 Task: Create a sub task Gather and Analyse Requirements for the task  Add support for in-app purchases to the mobile app in the project Touchstone , assign it to team member softage.6@softage.net and update the status of the sub task to  On Track  , set the priority of the sub task to Low.
Action: Mouse moved to (96, 403)
Screenshot: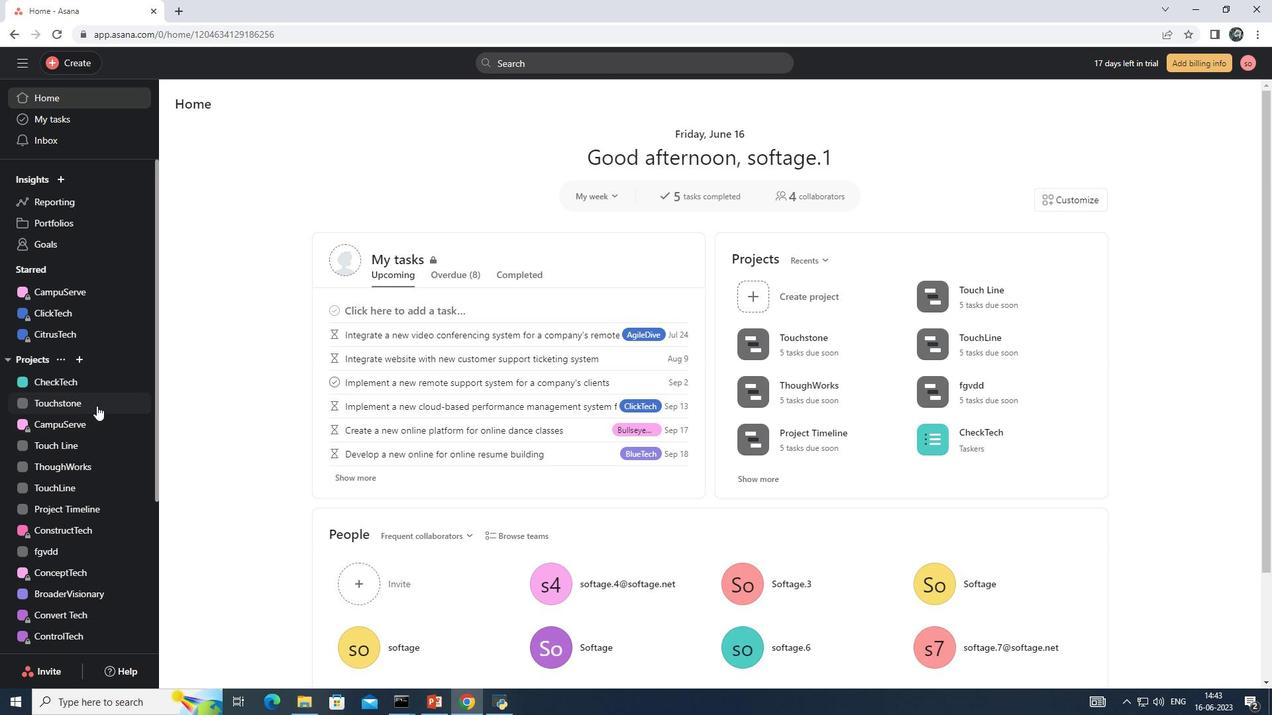 
Action: Mouse pressed left at (96, 403)
Screenshot: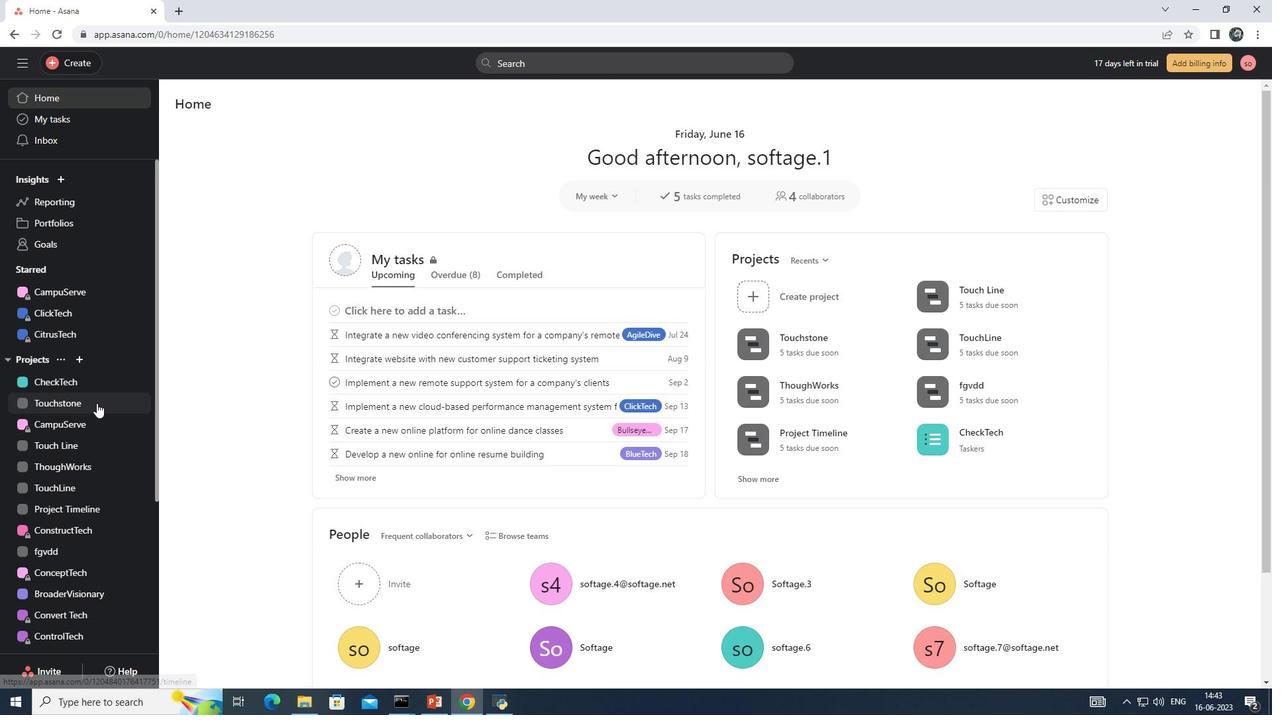 
Action: Mouse moved to (241, 133)
Screenshot: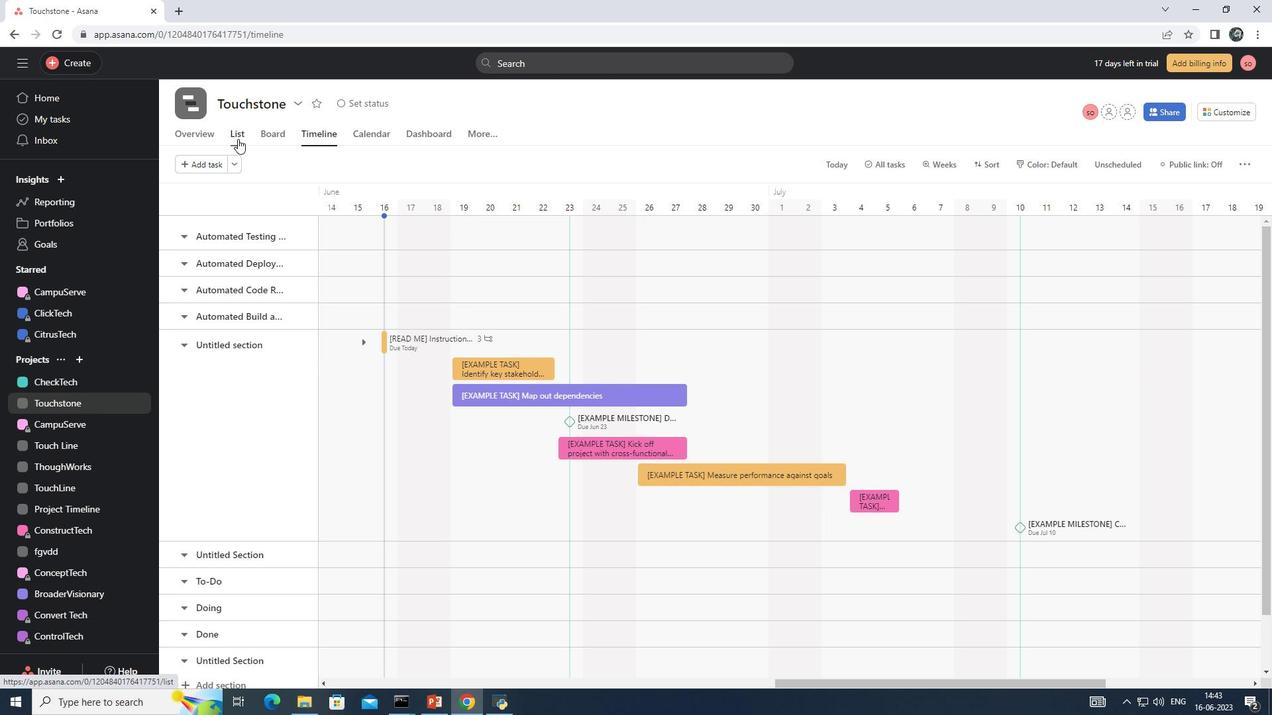 
Action: Mouse pressed left at (241, 133)
Screenshot: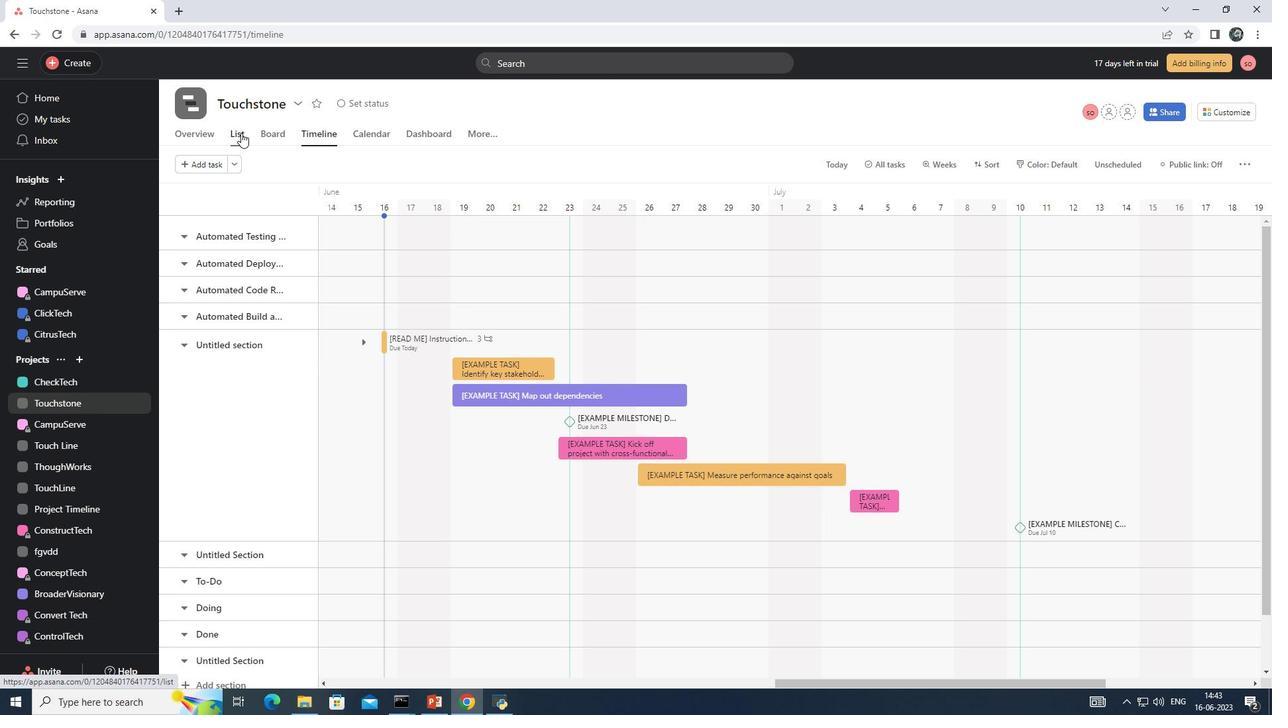 
Action: Mouse moved to (333, 460)
Screenshot: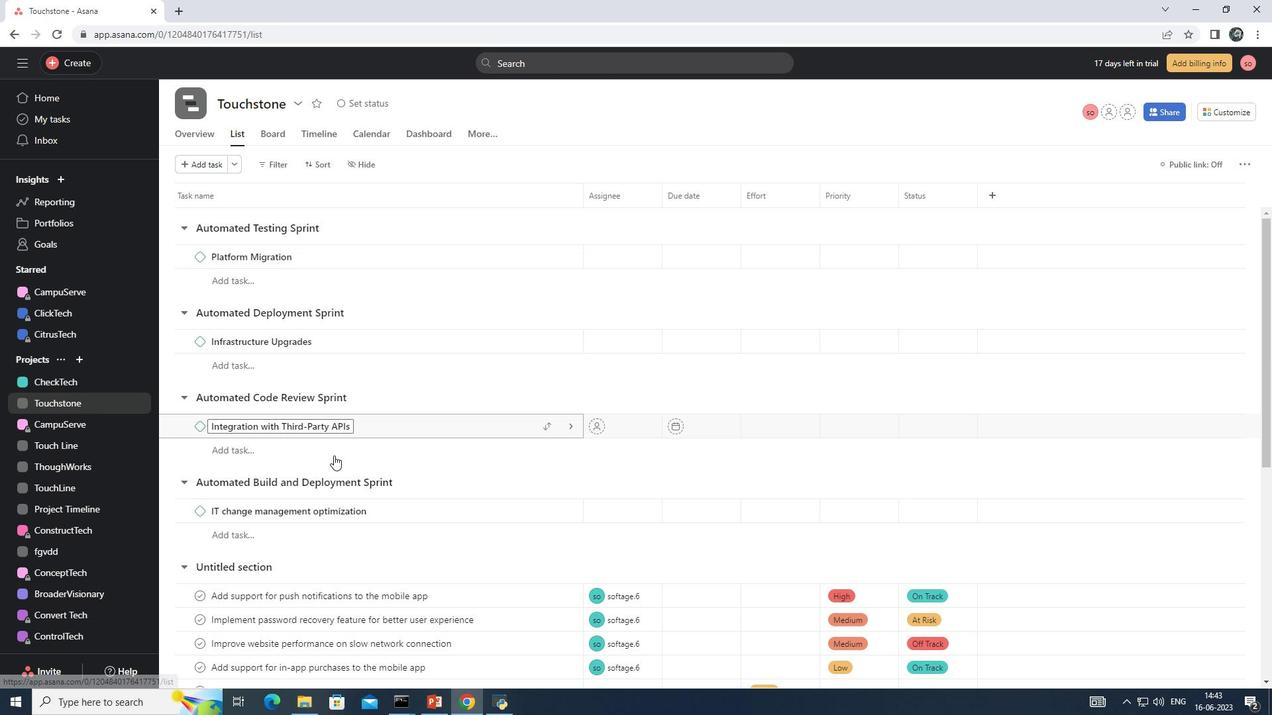
Action: Mouse scrolled (333, 459) with delta (0, 0)
Screenshot: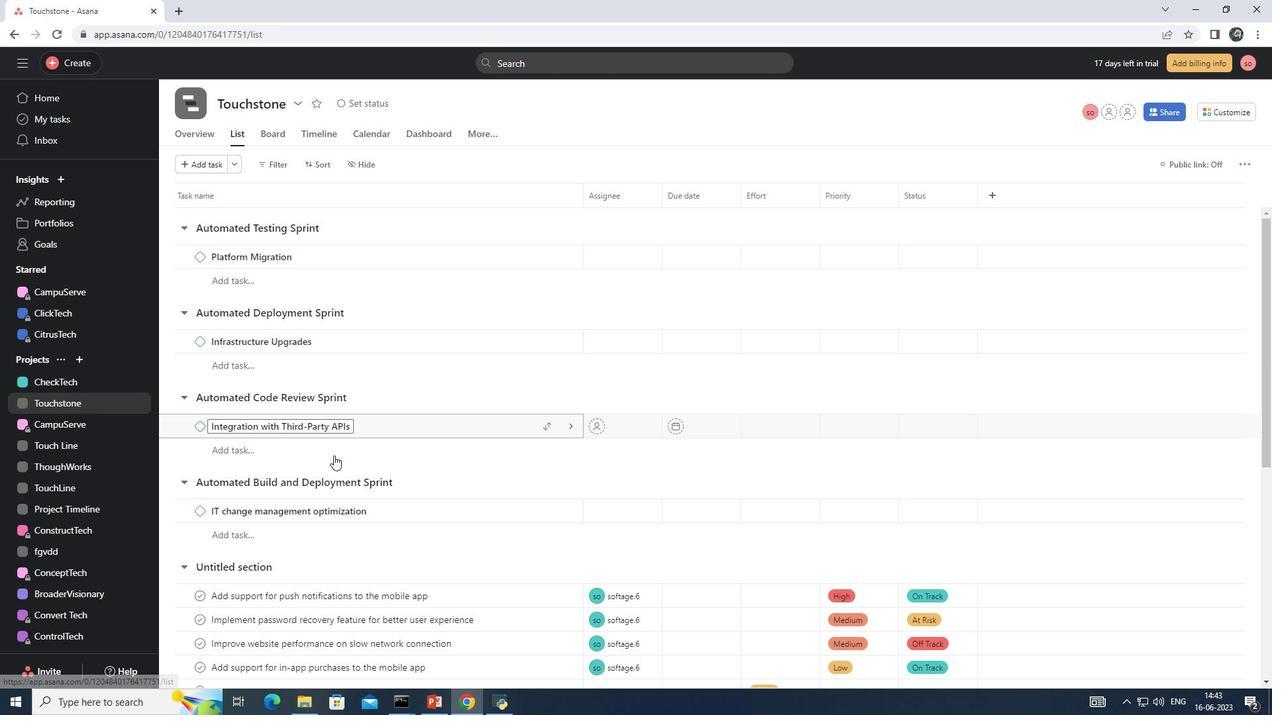 
Action: Mouse scrolled (333, 459) with delta (0, 0)
Screenshot: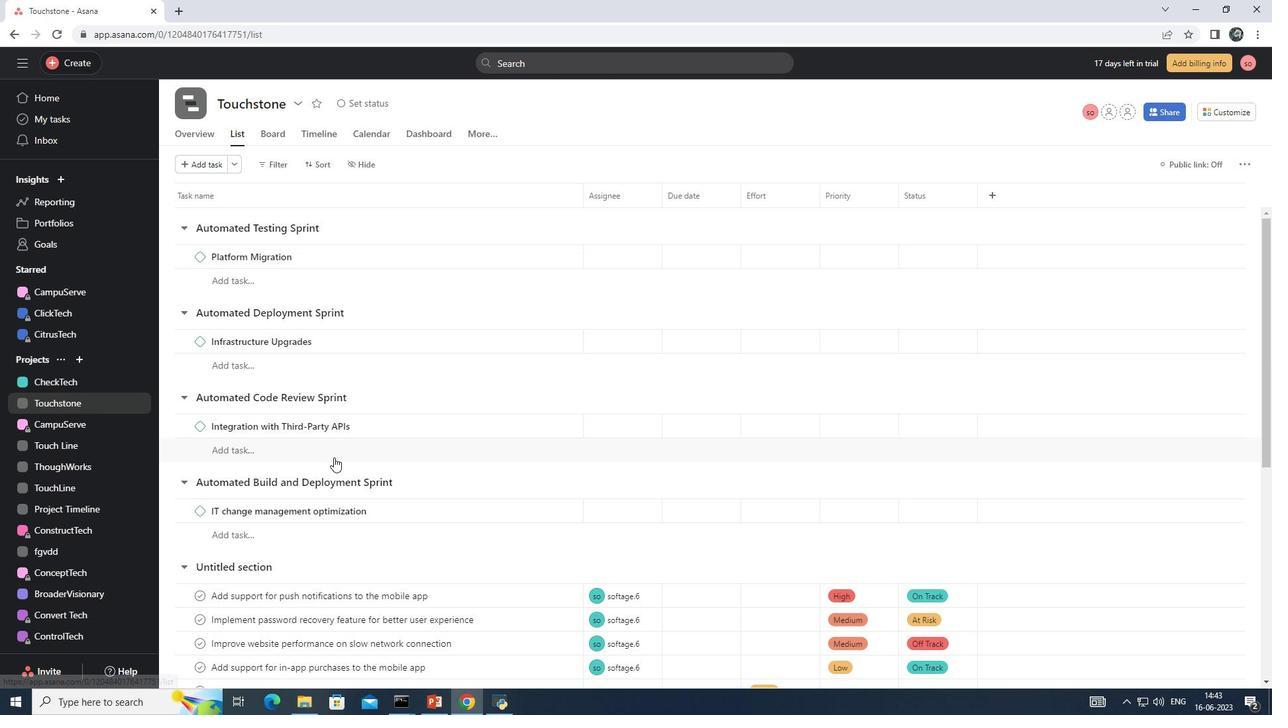 
Action: Mouse moved to (337, 458)
Screenshot: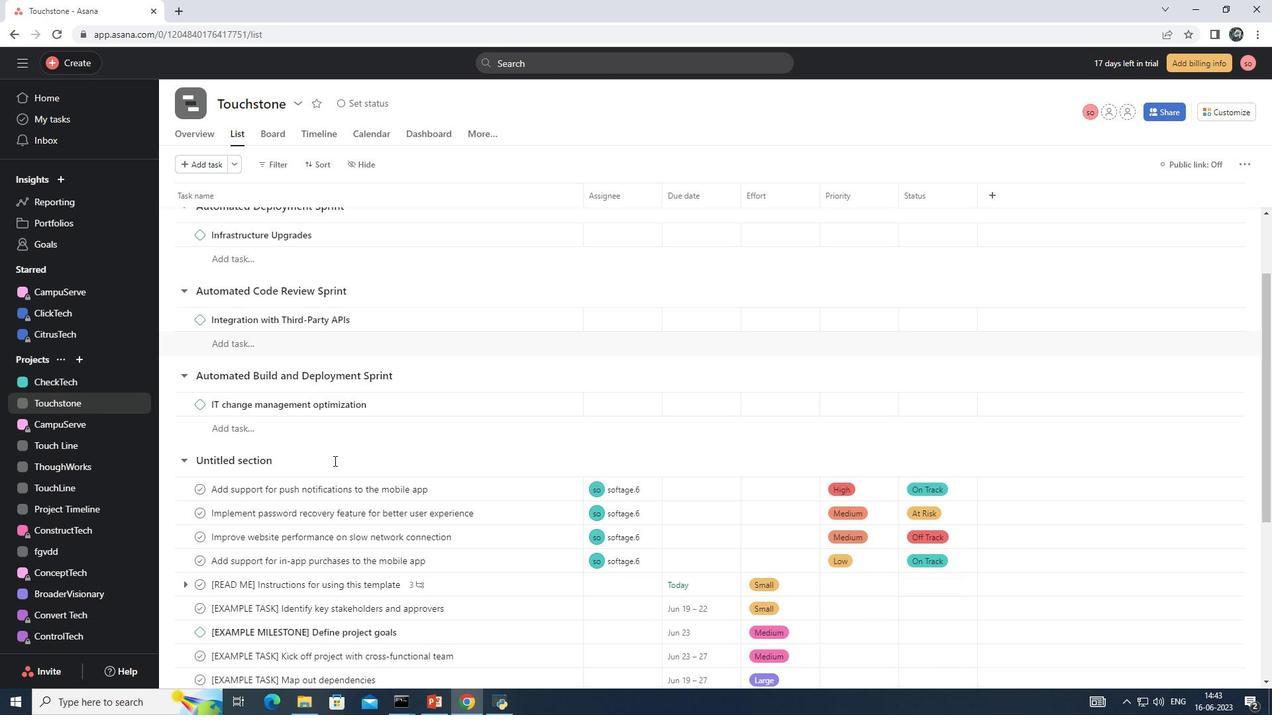 
Action: Mouse scrolled (337, 457) with delta (0, 0)
Screenshot: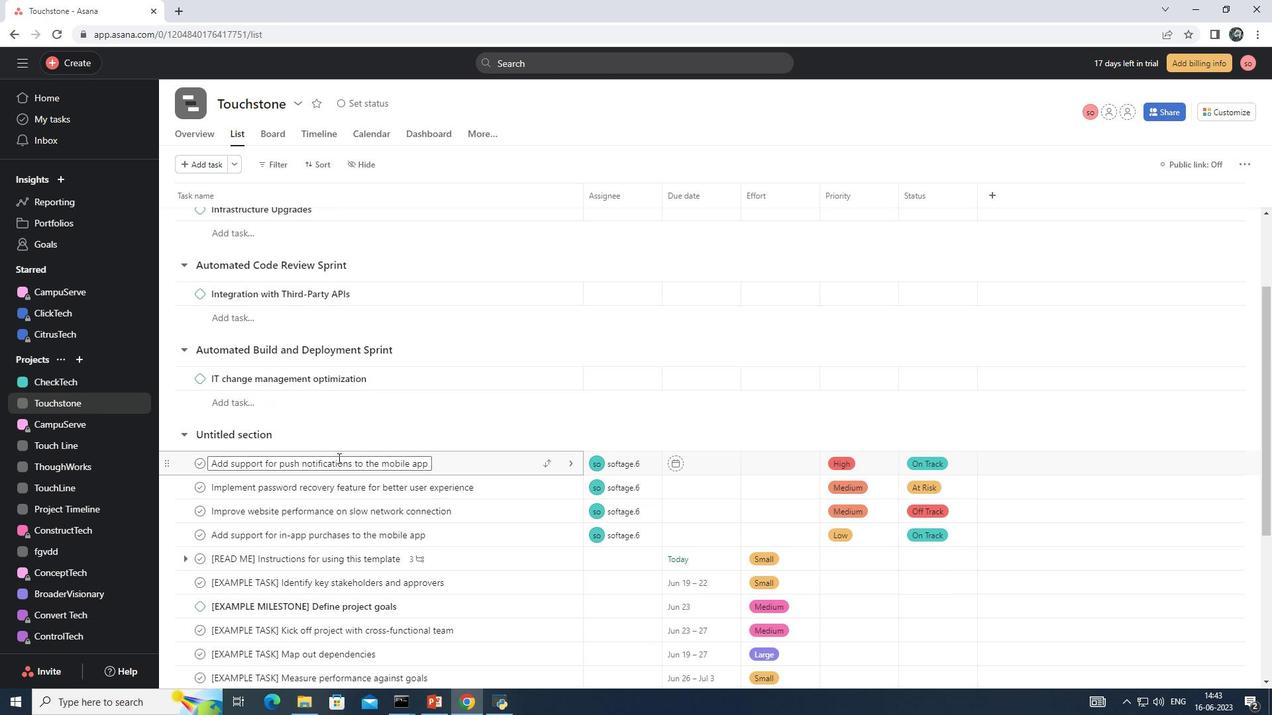 
Action: Mouse moved to (469, 470)
Screenshot: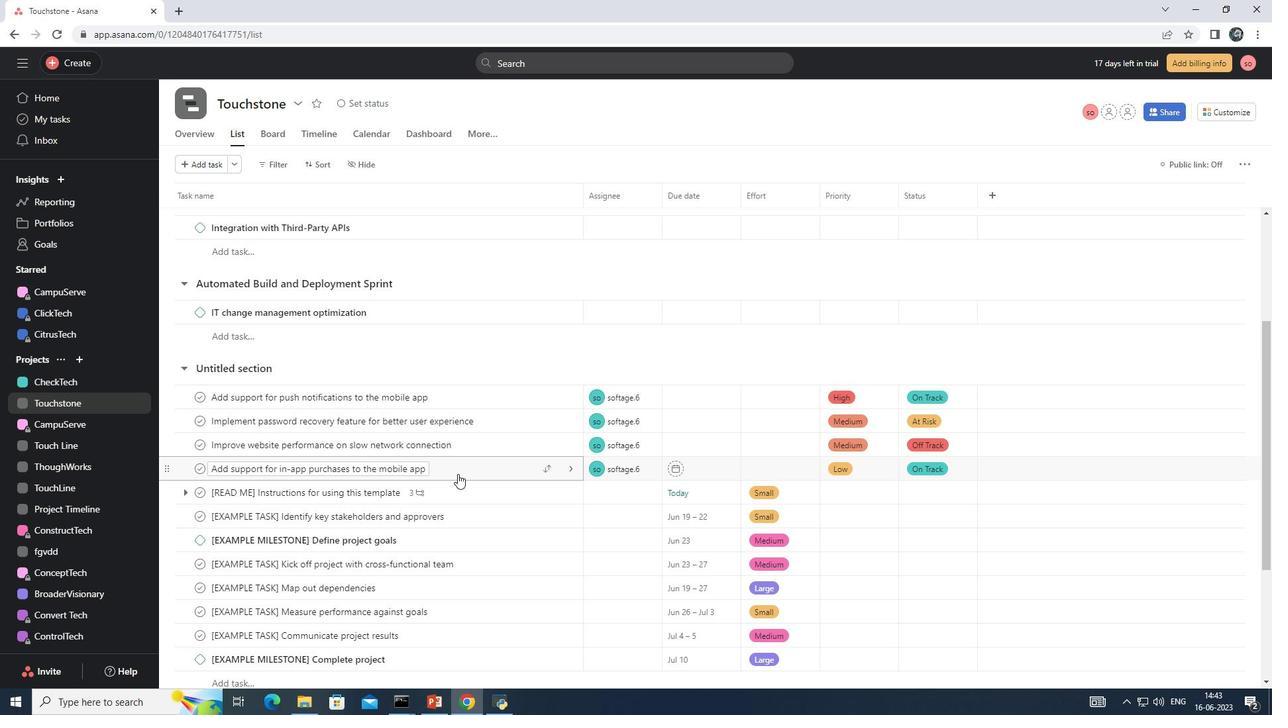 
Action: Mouse pressed left at (469, 470)
Screenshot: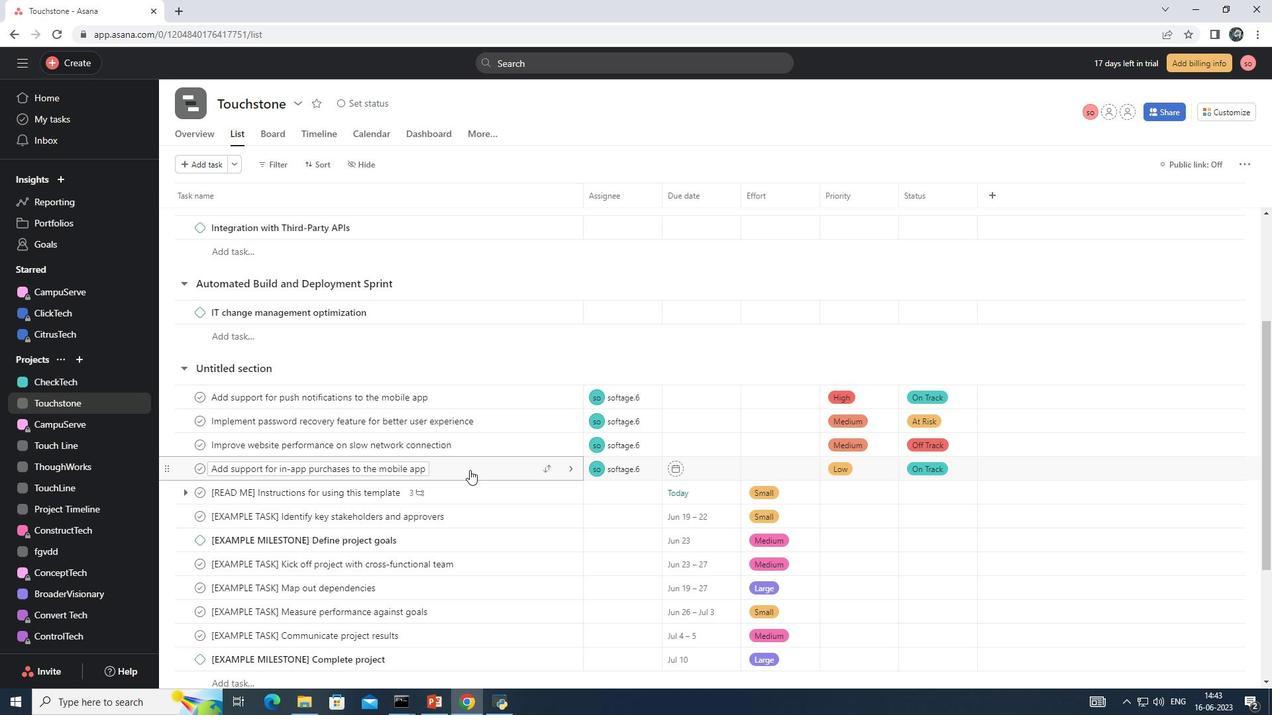 
Action: Mouse moved to (904, 485)
Screenshot: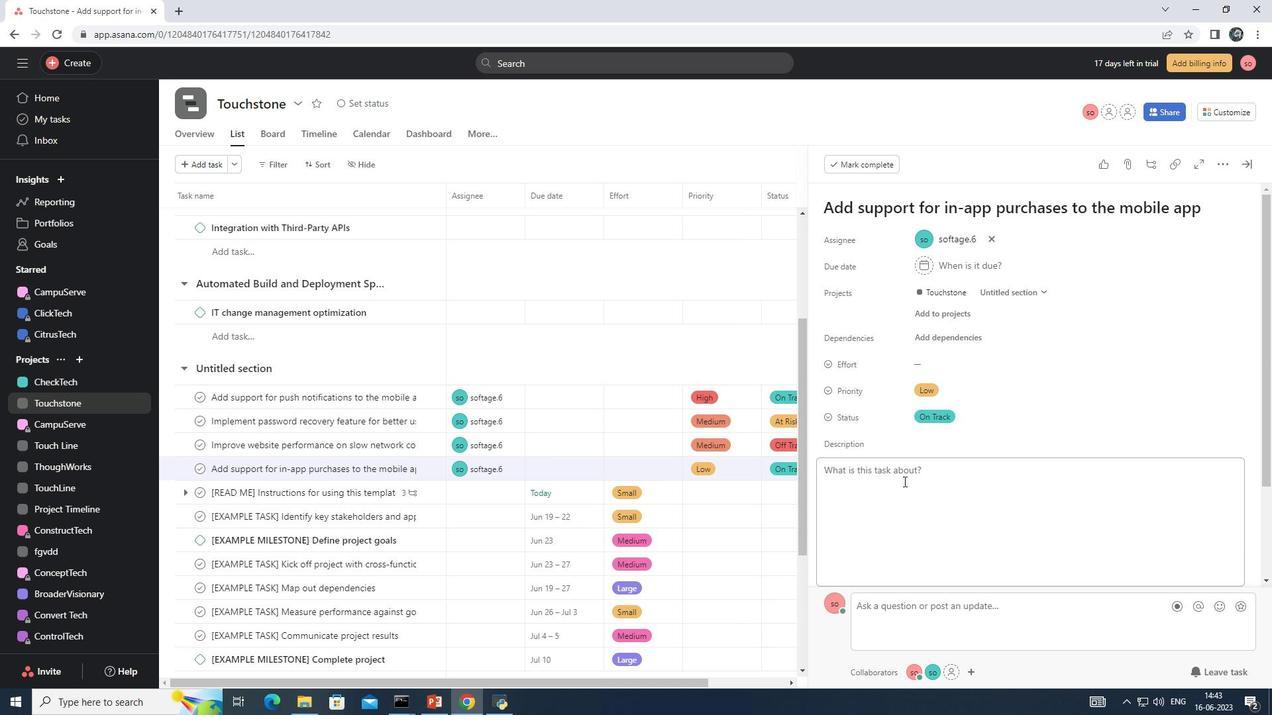 
Action: Mouse scrolled (904, 484) with delta (0, 0)
Screenshot: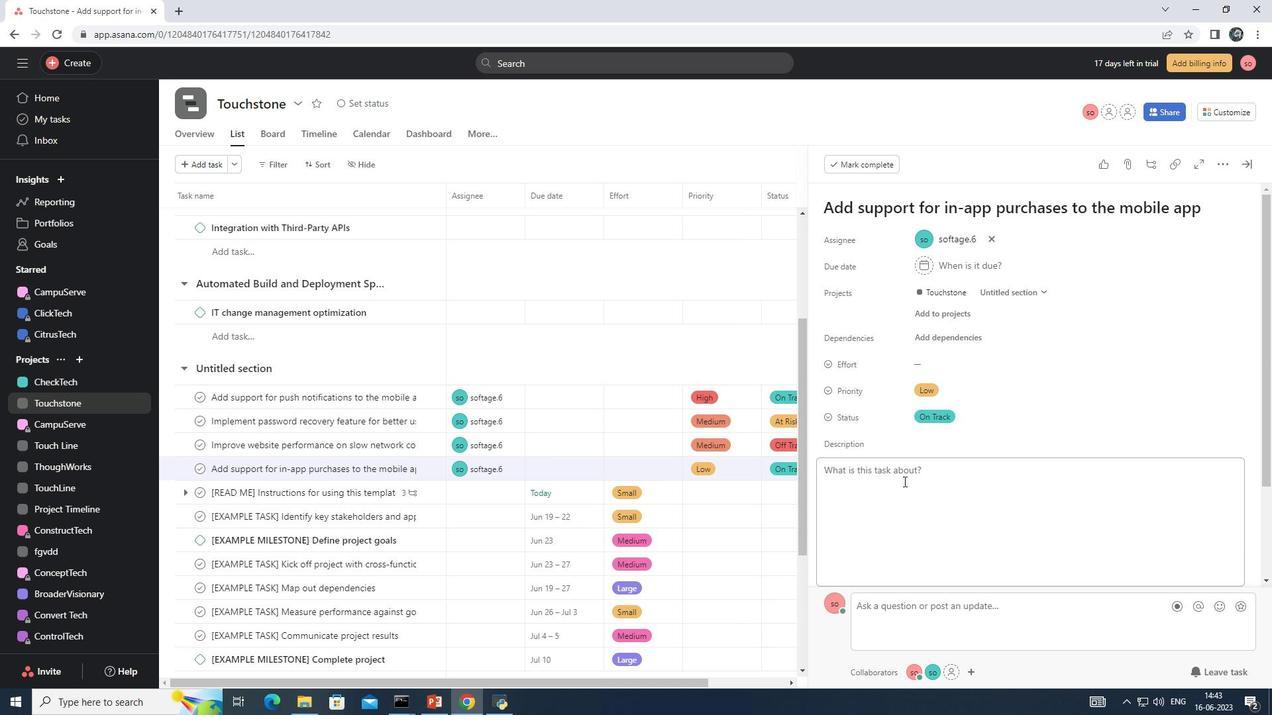 
Action: Mouse moved to (904, 488)
Screenshot: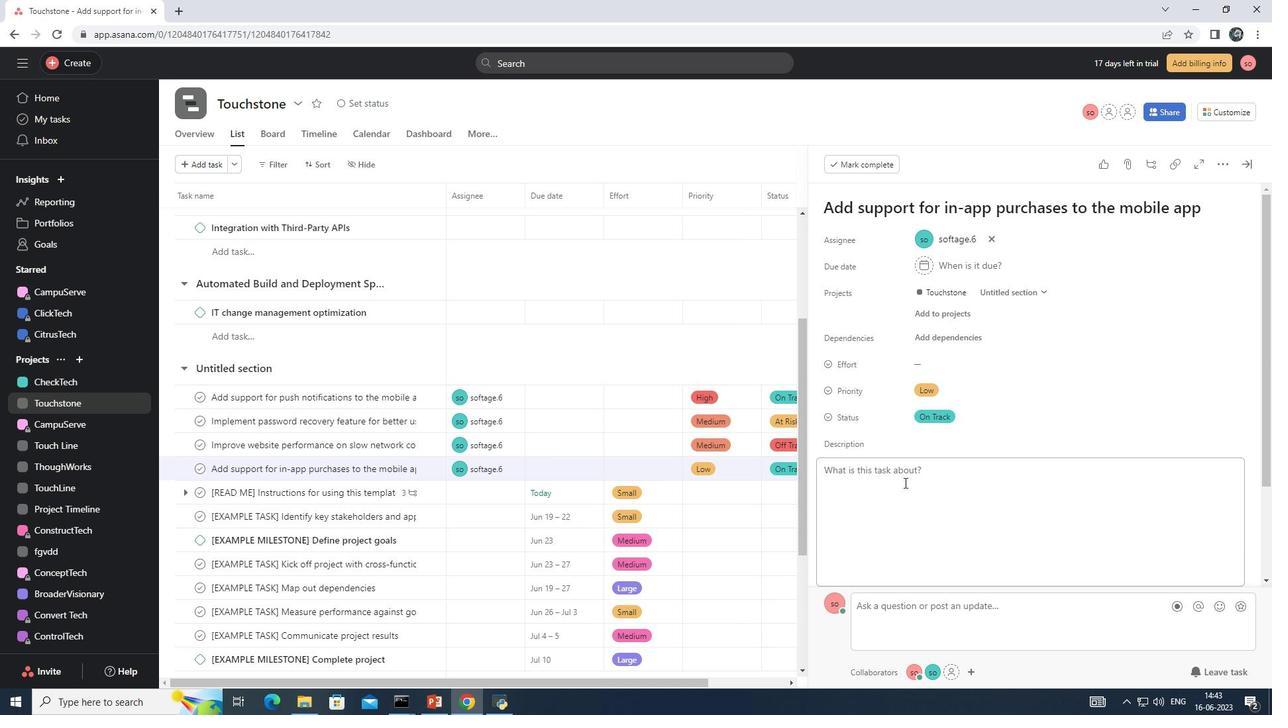 
Action: Mouse scrolled (904, 487) with delta (0, 0)
Screenshot: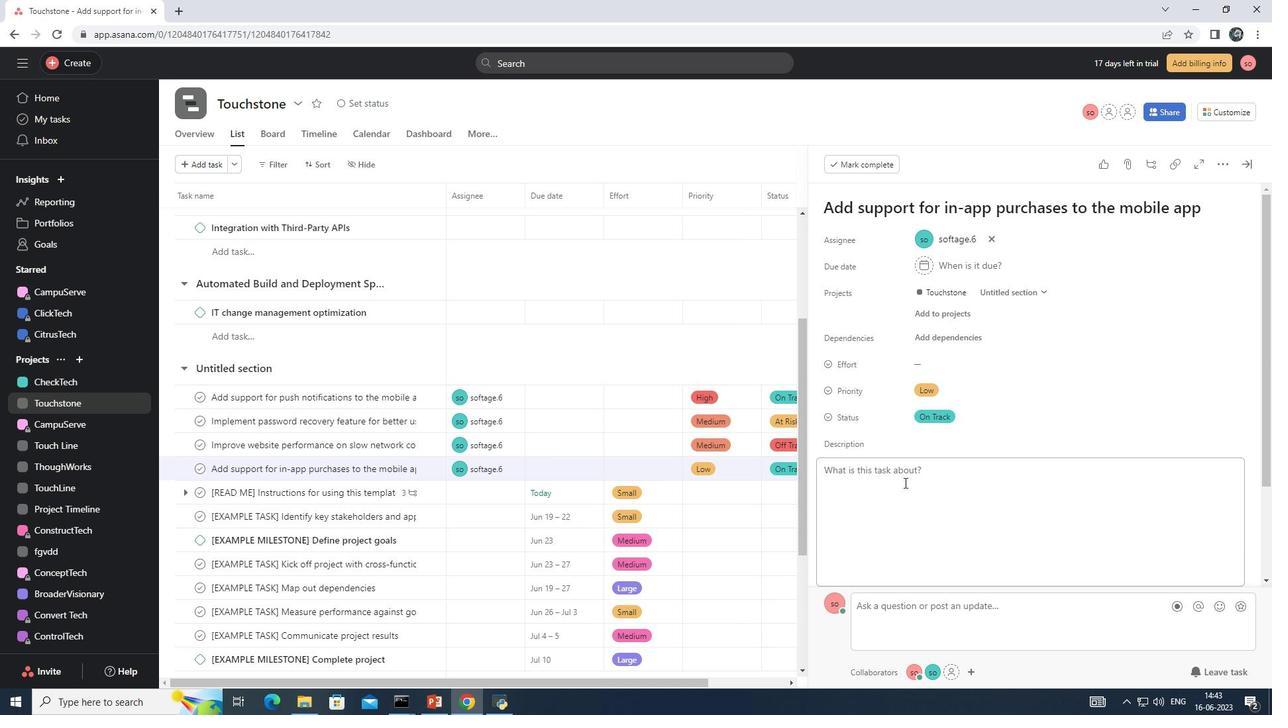 
Action: Mouse moved to (904, 490)
Screenshot: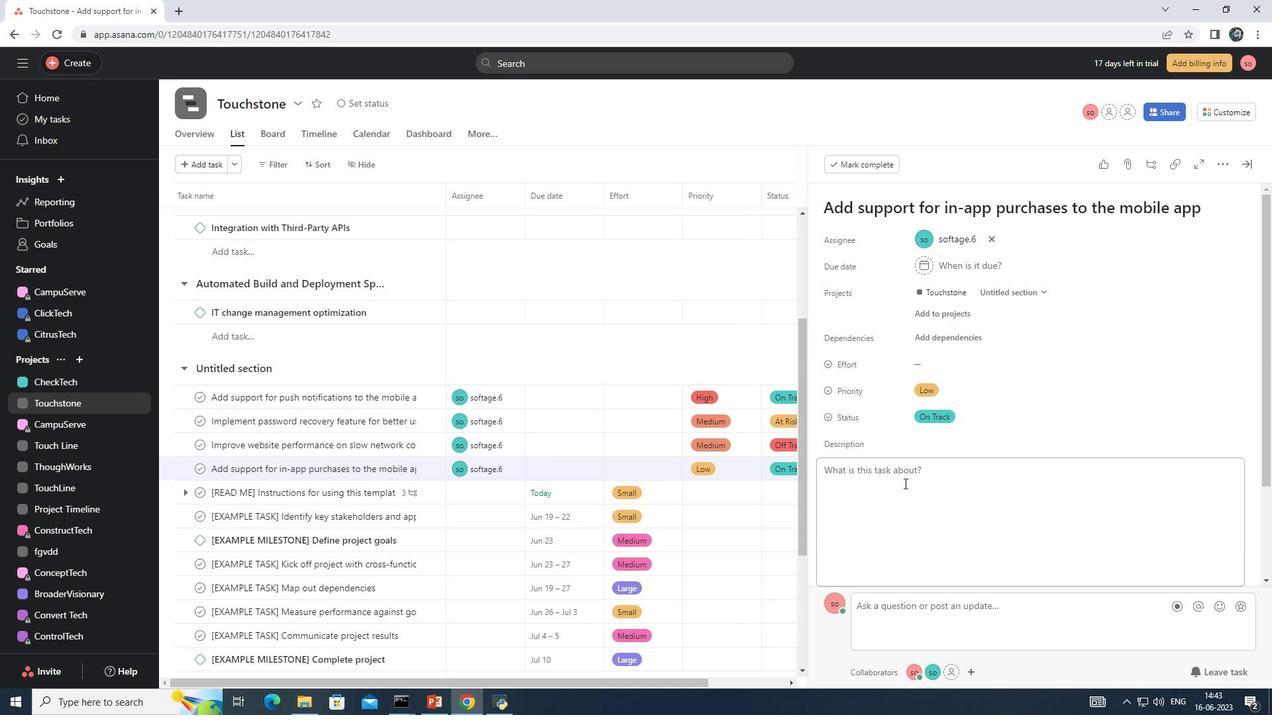 
Action: Mouse scrolled (904, 489) with delta (0, 0)
Screenshot: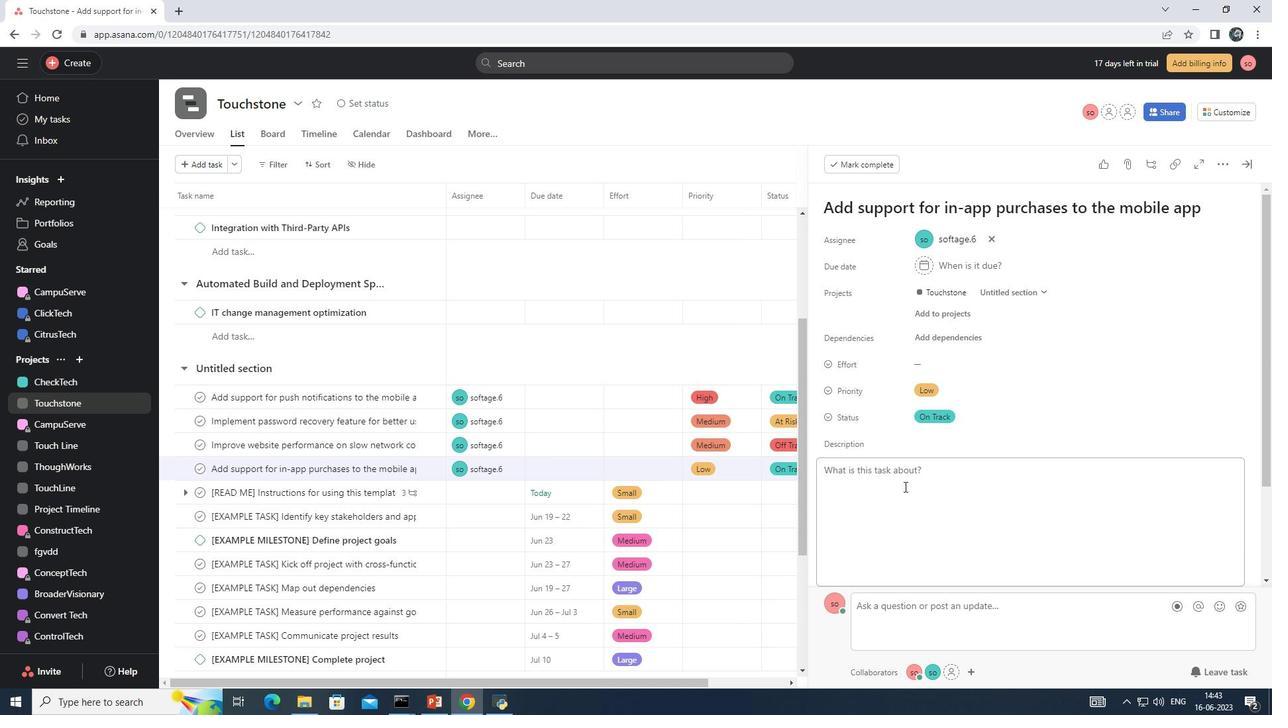 
Action: Mouse moved to (903, 491)
Screenshot: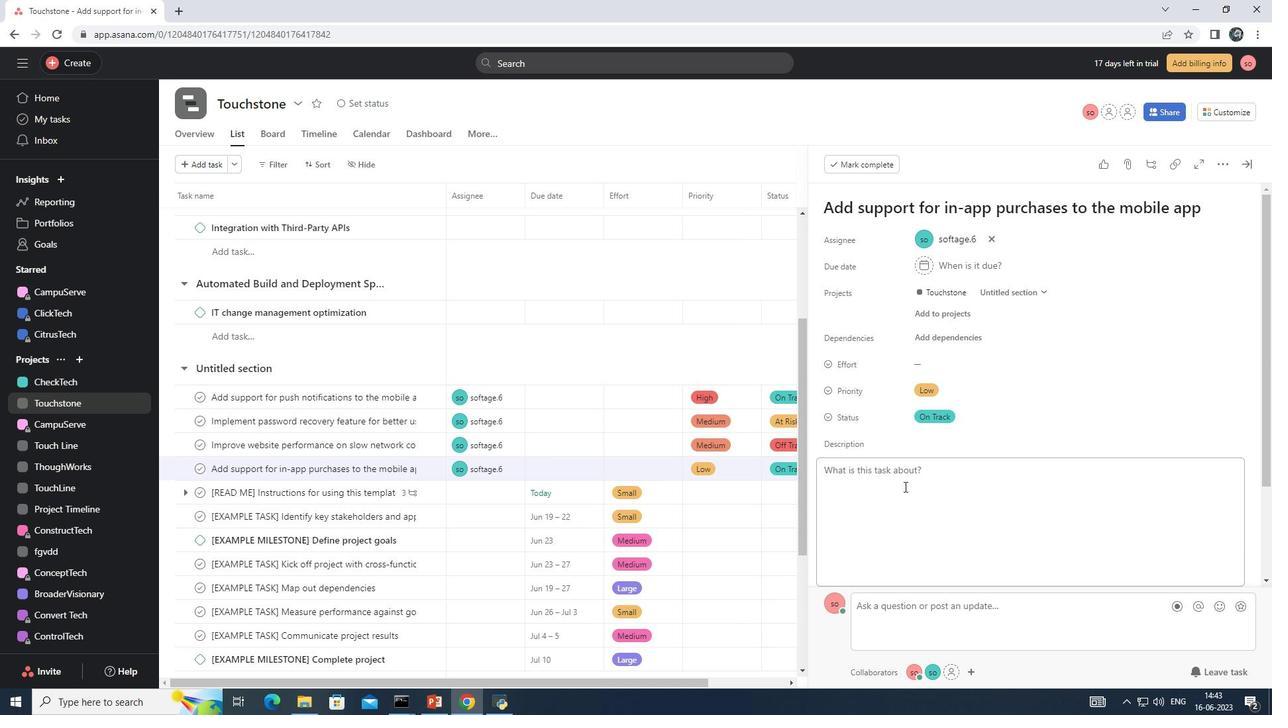 
Action: Mouse scrolled (903, 490) with delta (0, 0)
Screenshot: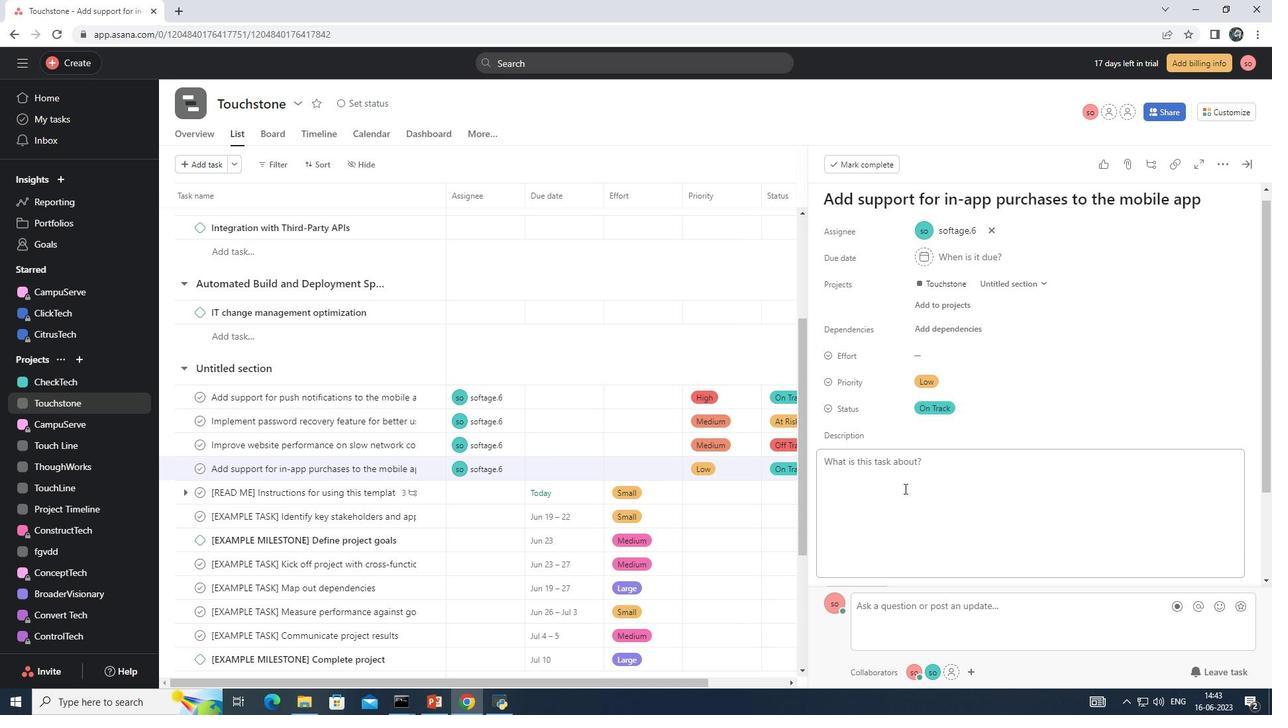 
Action: Mouse moved to (860, 481)
Screenshot: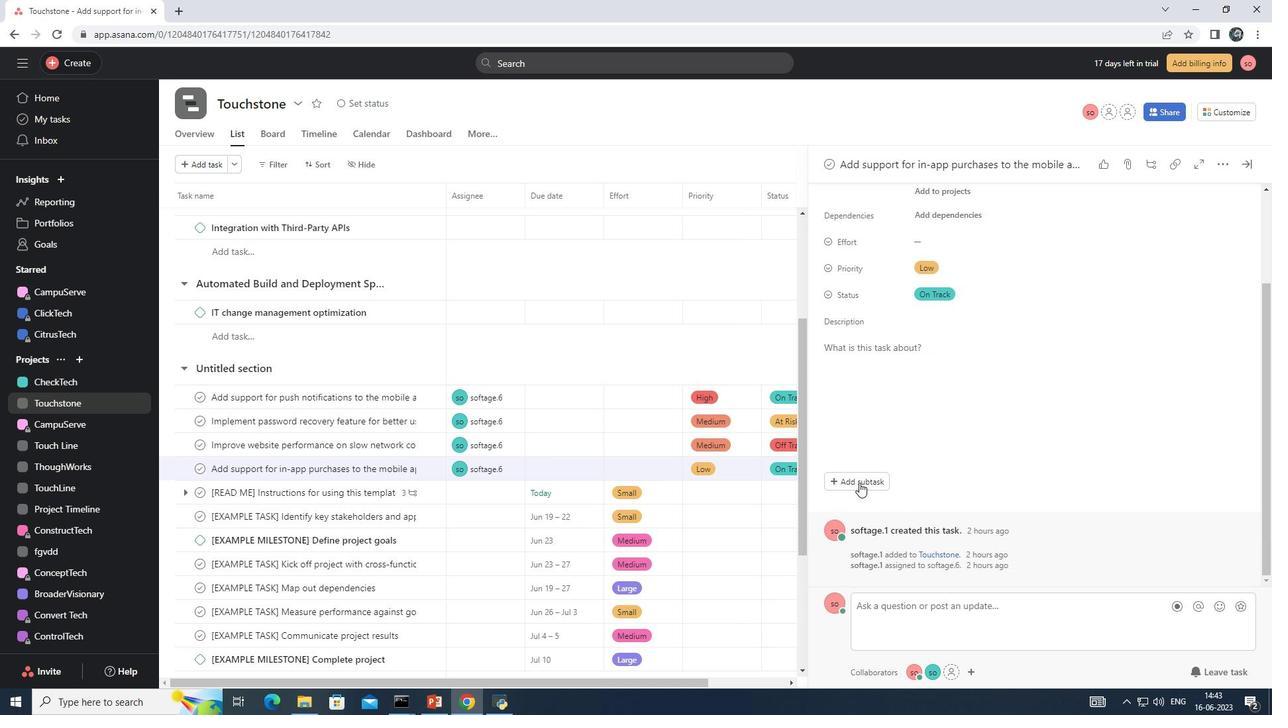 
Action: Mouse pressed left at (860, 481)
Screenshot: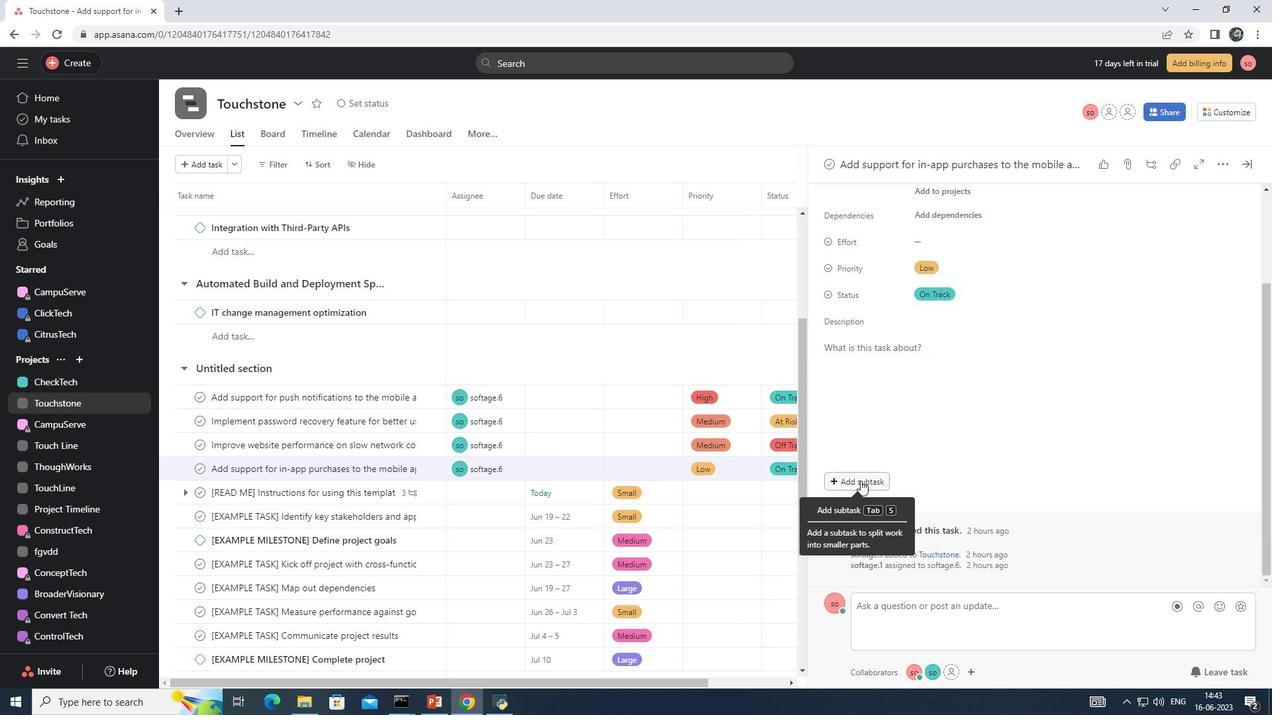 
Action: Mouse moved to (863, 453)
Screenshot: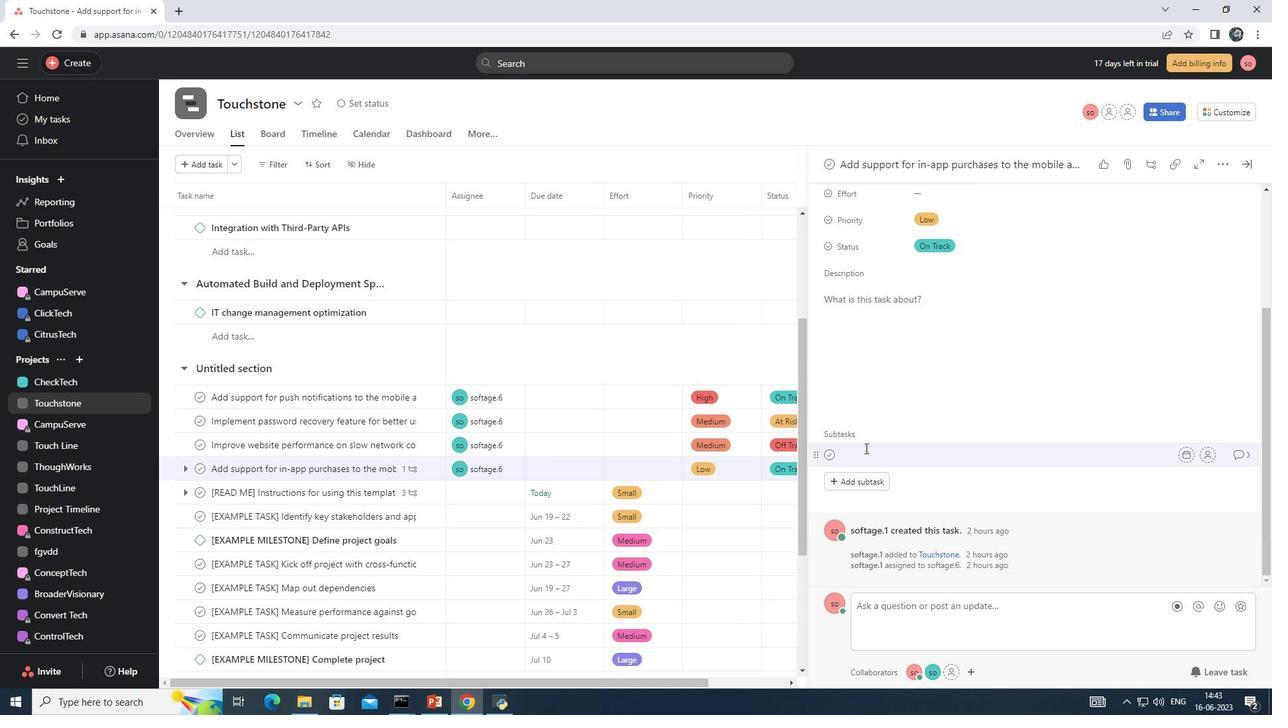 
Action: Key pressed <Key.shift>Gather<Key.space>and<Key.space><Key.shift>Analyse<Key.space><Key.shift>Requirements
Screenshot: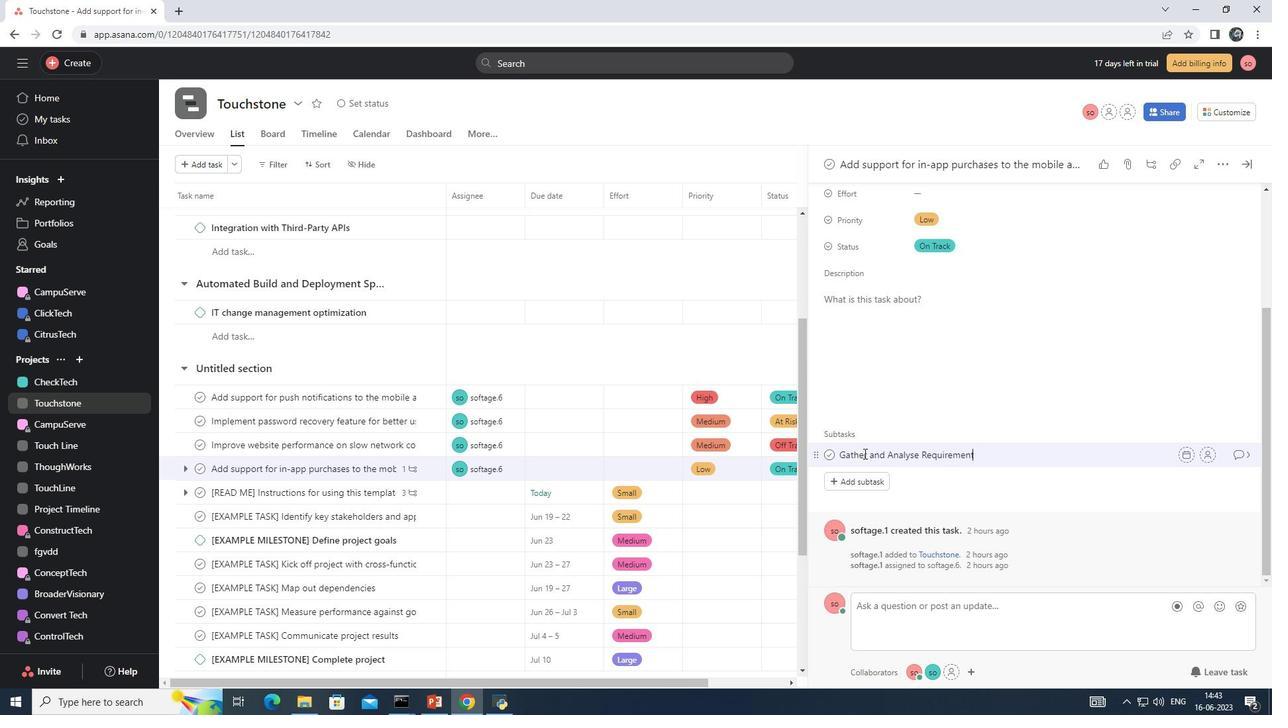 
Action: Mouse moved to (1207, 454)
Screenshot: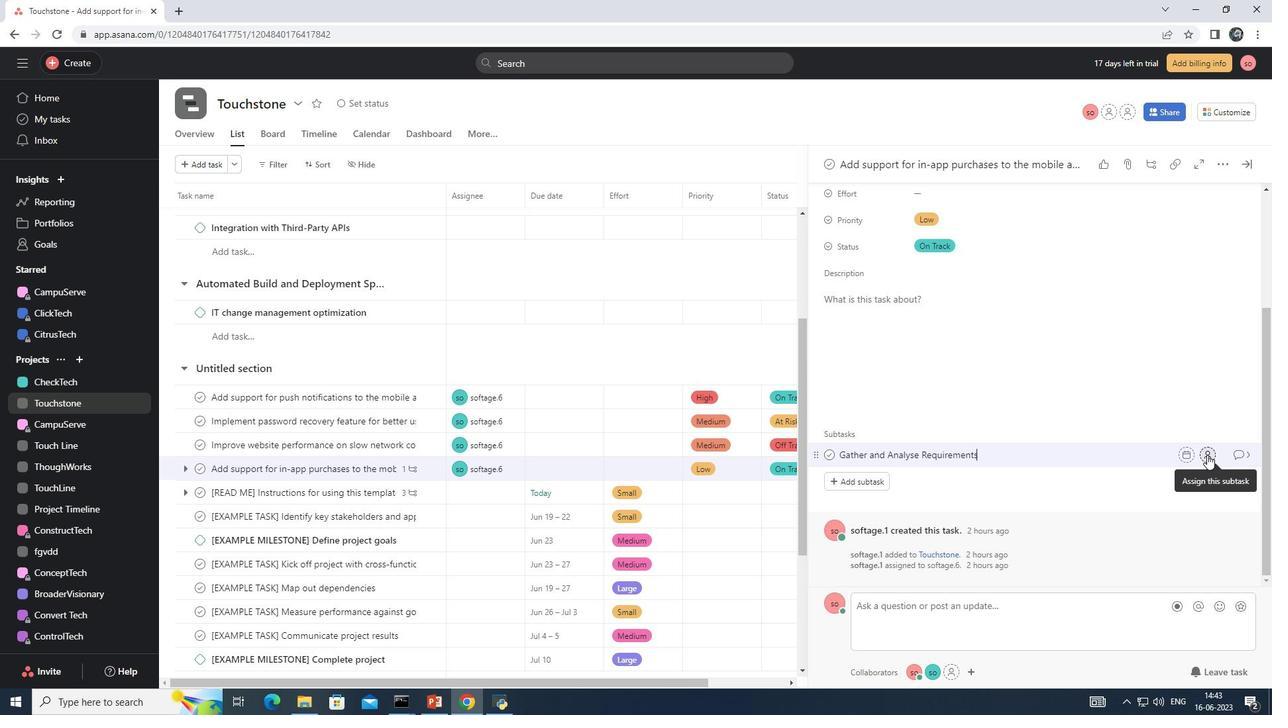 
Action: Mouse pressed left at (1207, 454)
Screenshot: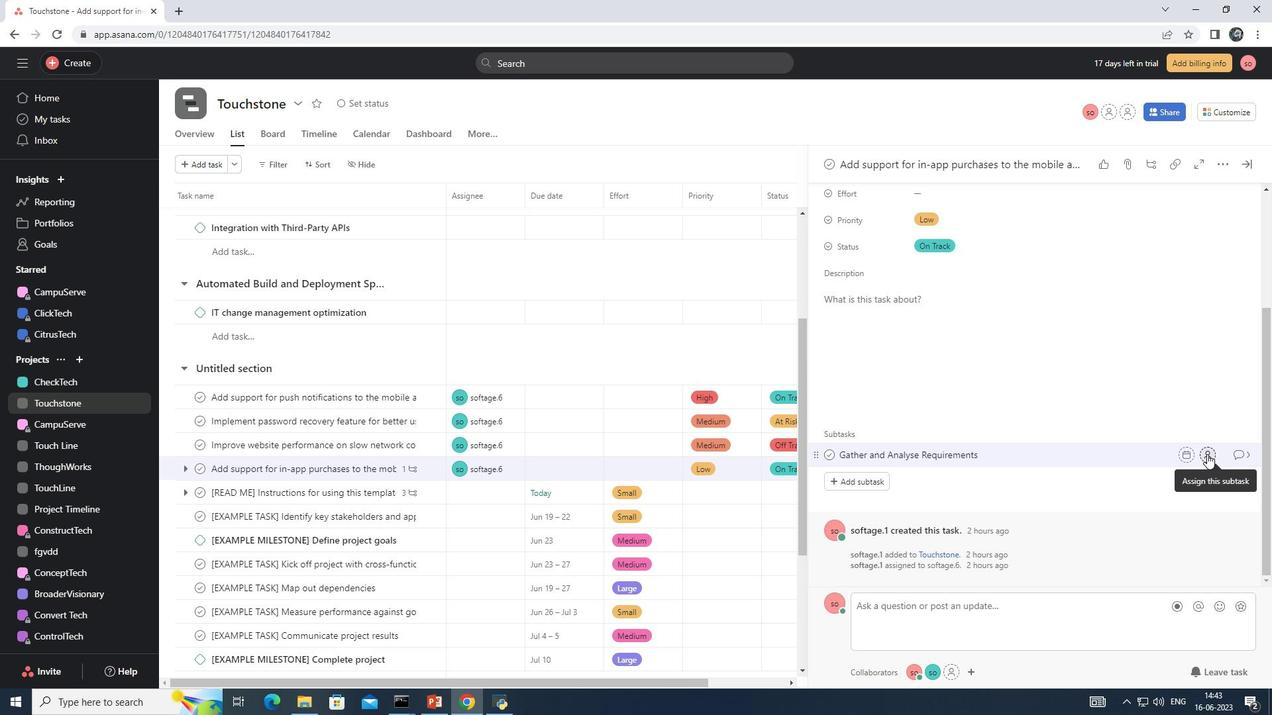 
Action: Mouse moved to (1042, 503)
Screenshot: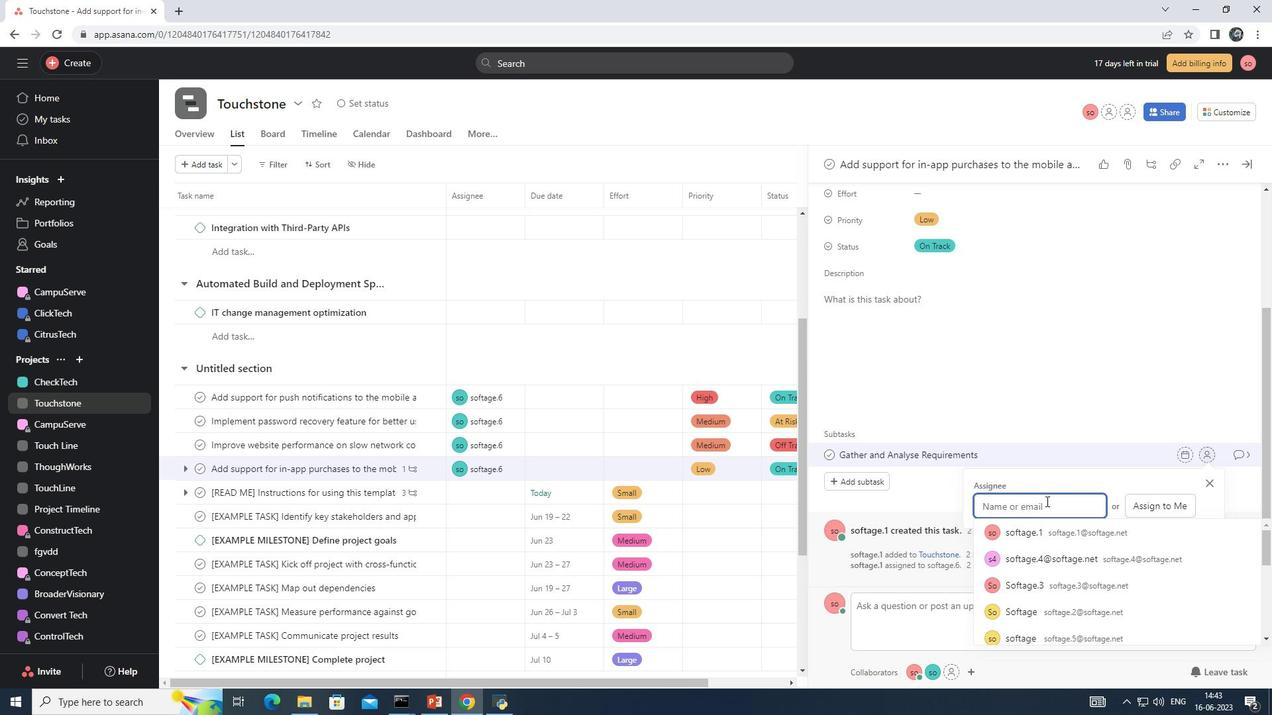 
Action: Key pressed softage.6<Key.shift>@soft
Screenshot: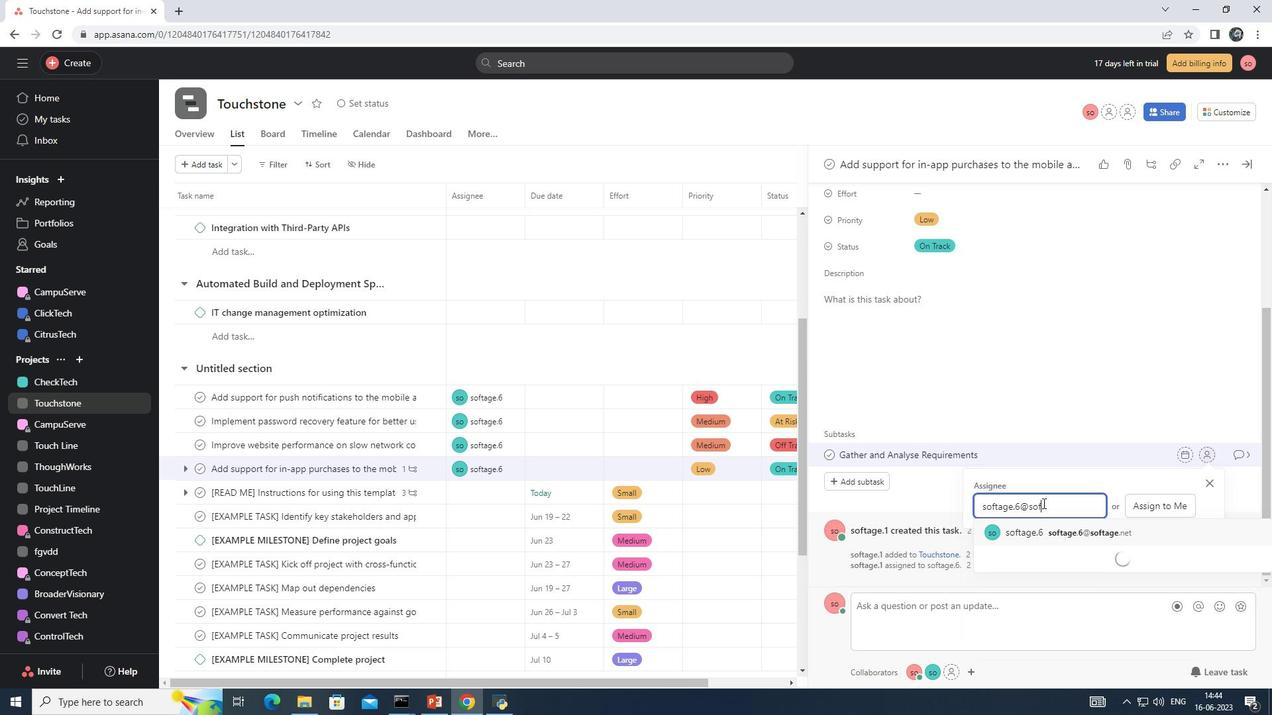 
Action: Mouse moved to (1148, 532)
Screenshot: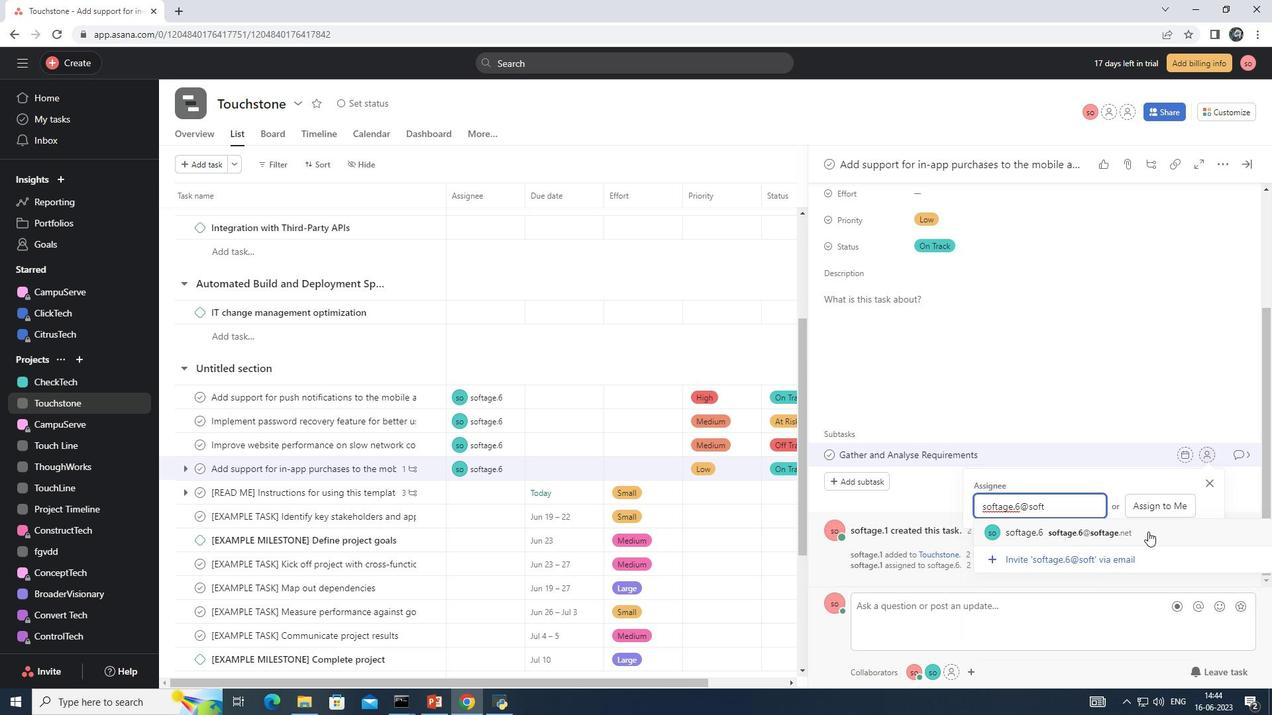 
Action: Mouse pressed left at (1148, 532)
Screenshot: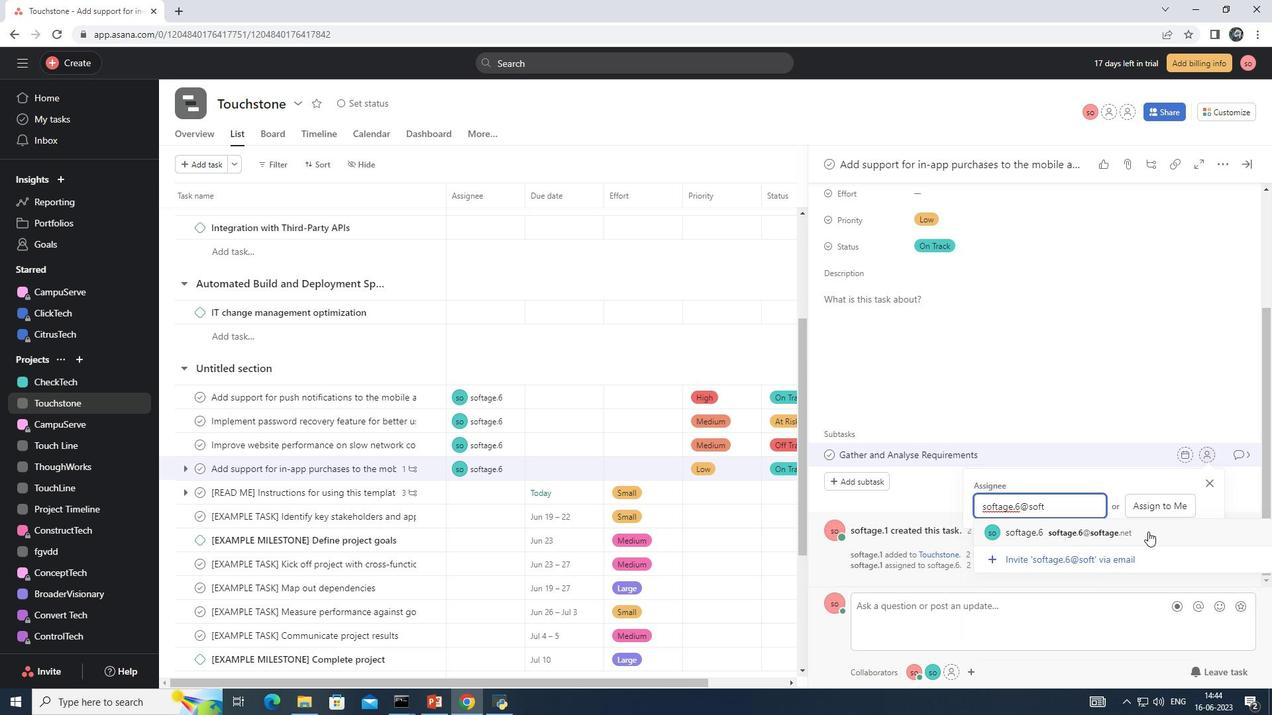 
Action: Mouse moved to (1250, 454)
Screenshot: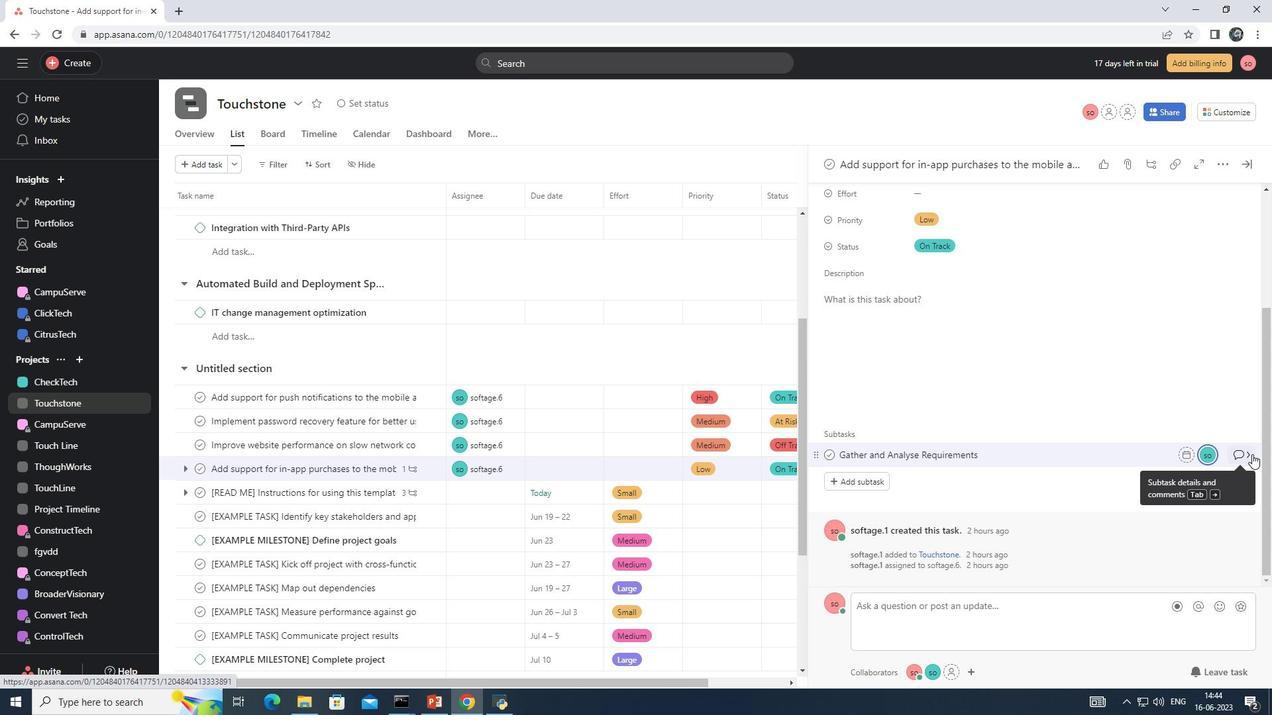 
Action: Mouse pressed left at (1250, 454)
Screenshot: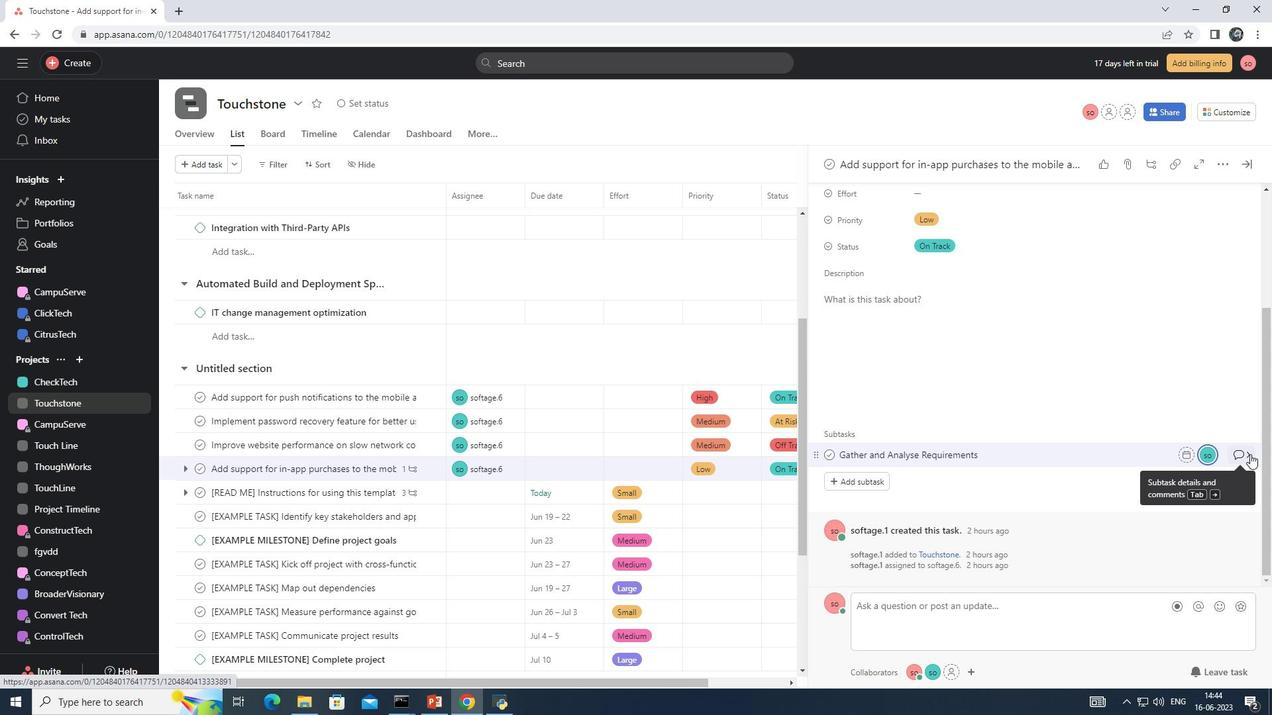 
Action: Mouse moved to (873, 353)
Screenshot: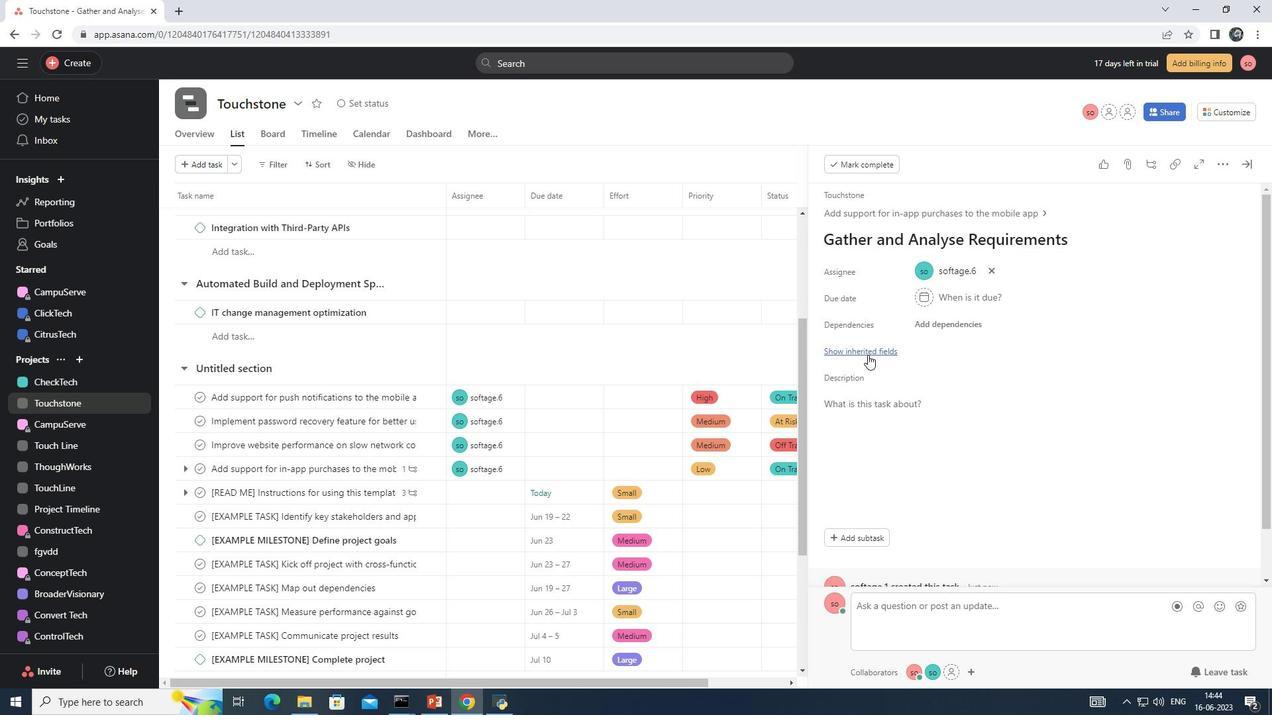 
Action: Mouse pressed left at (873, 353)
Screenshot: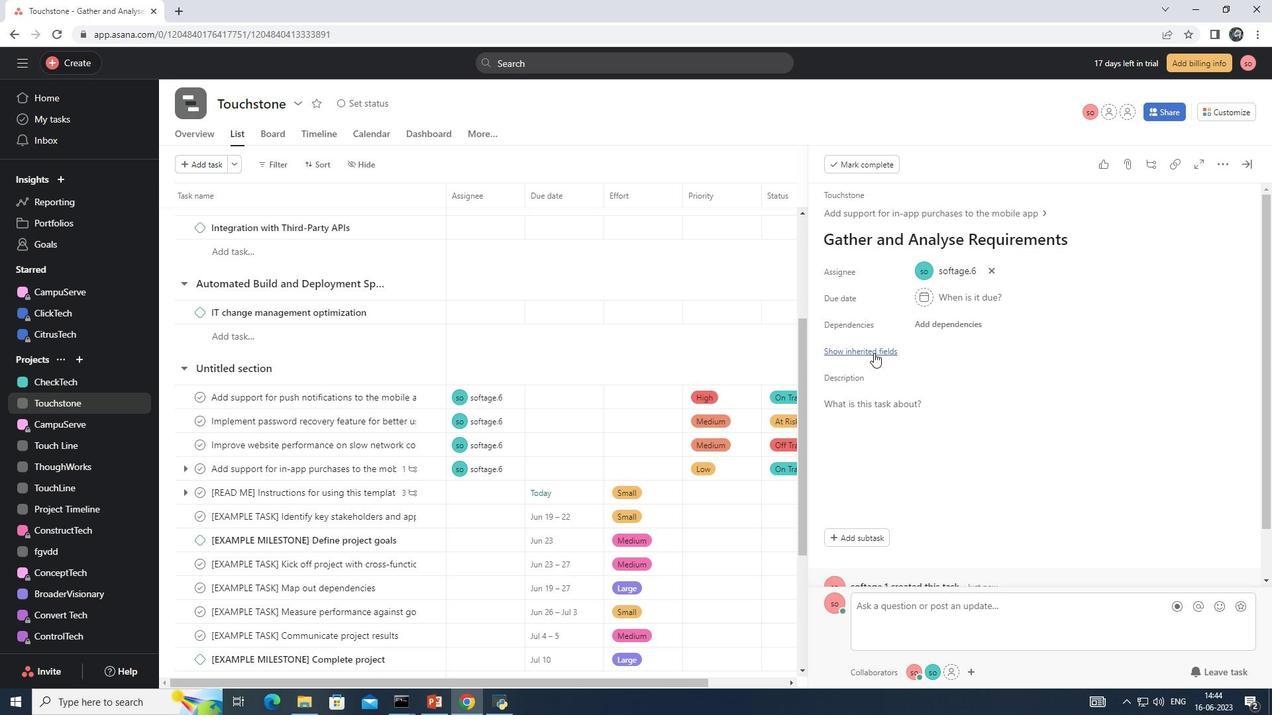 
Action: Mouse moved to (920, 431)
Screenshot: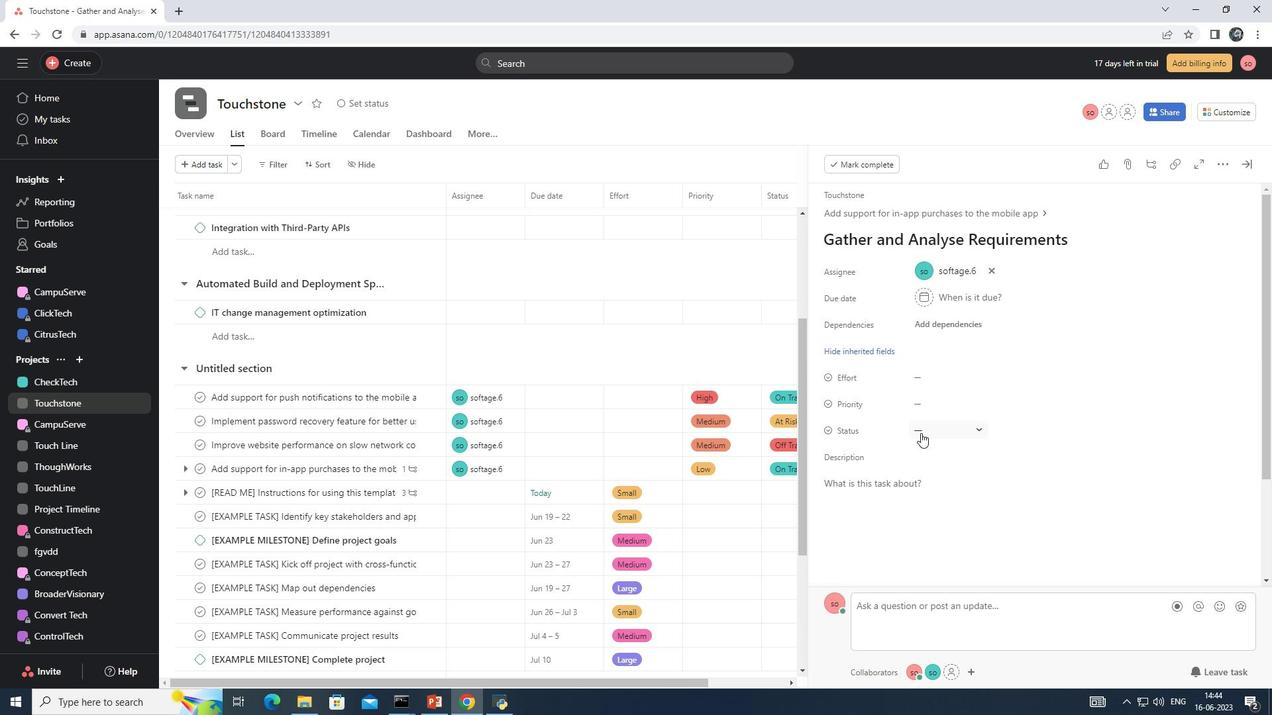 
Action: Mouse pressed left at (920, 431)
Screenshot: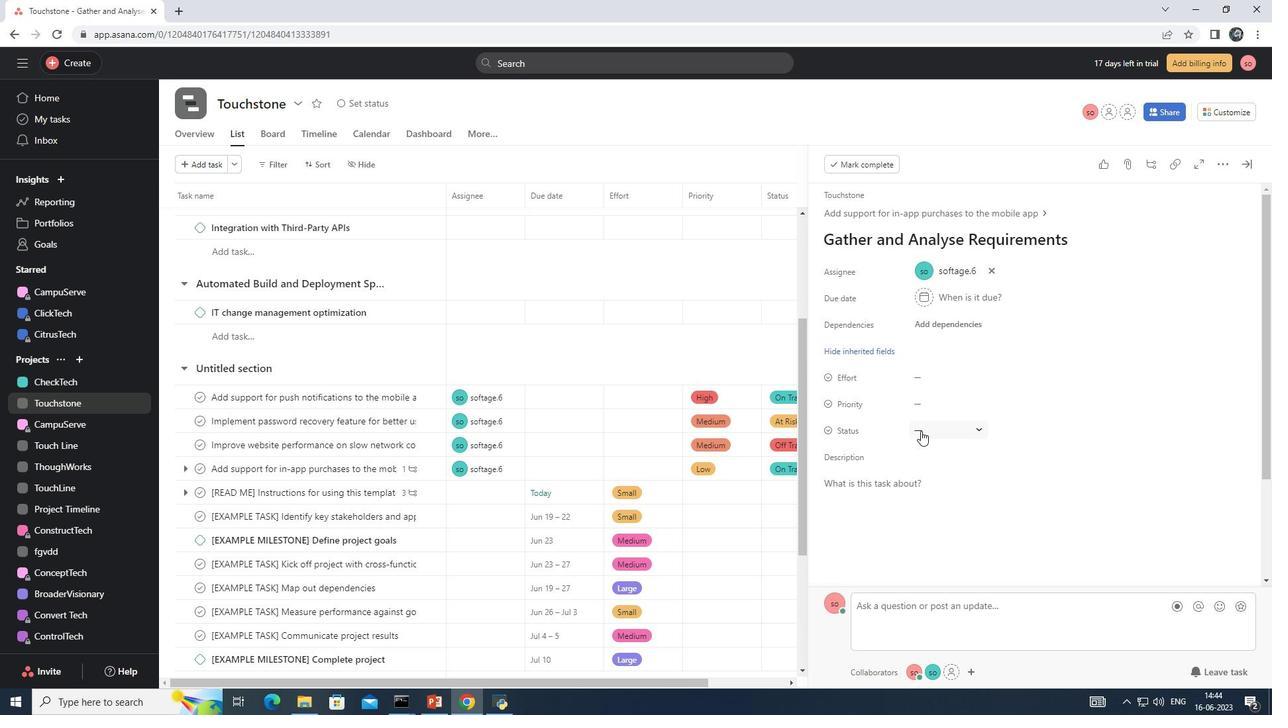 
Action: Mouse moved to (994, 477)
Screenshot: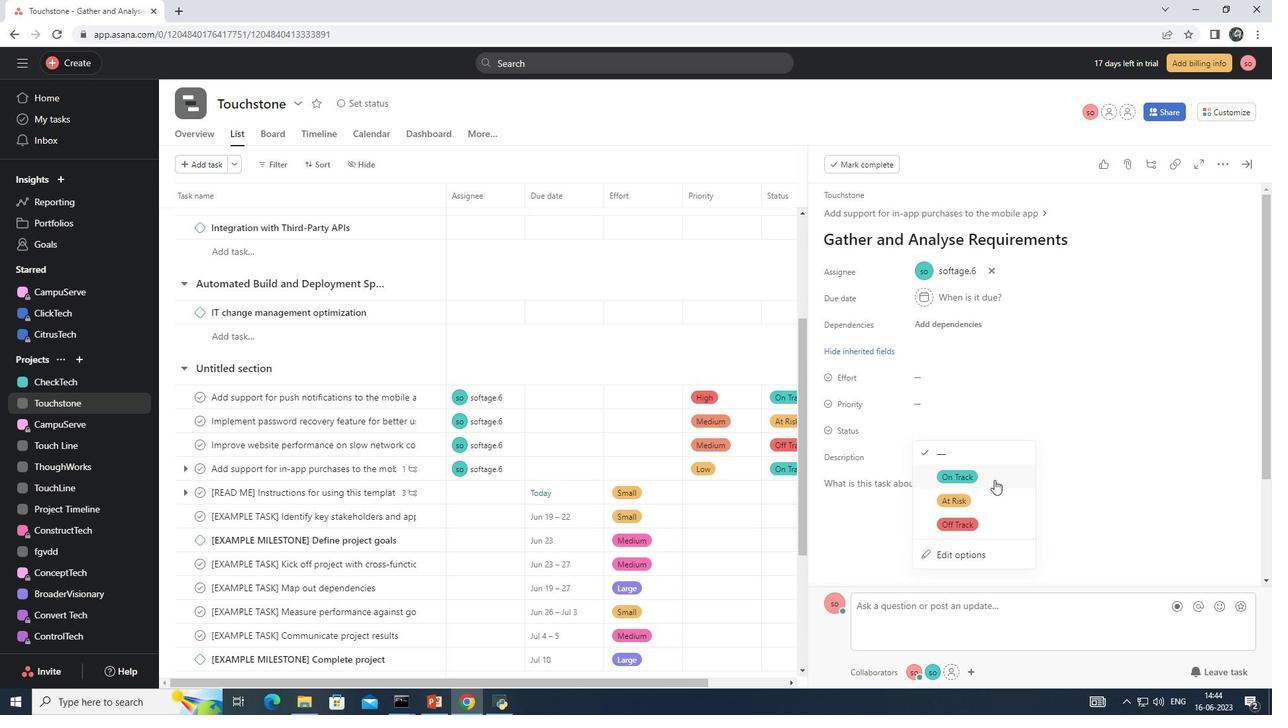 
Action: Mouse pressed left at (994, 477)
Screenshot: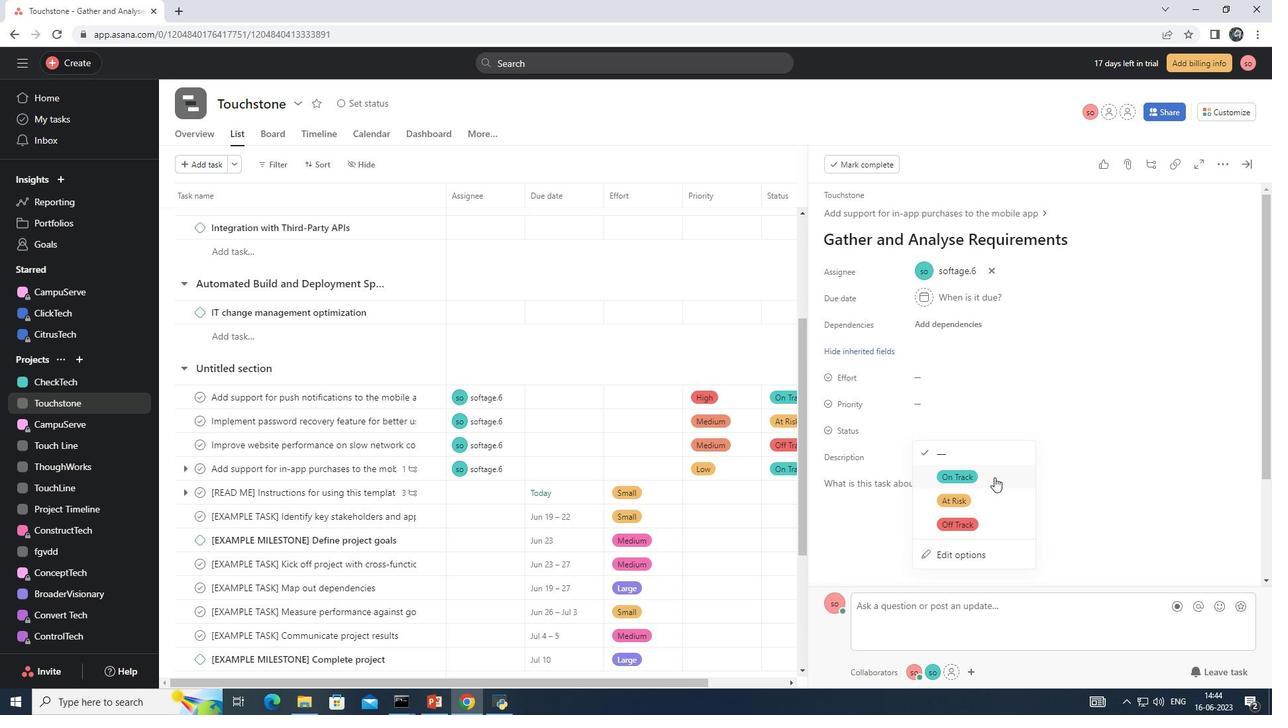 
Action: Mouse moved to (983, 399)
Screenshot: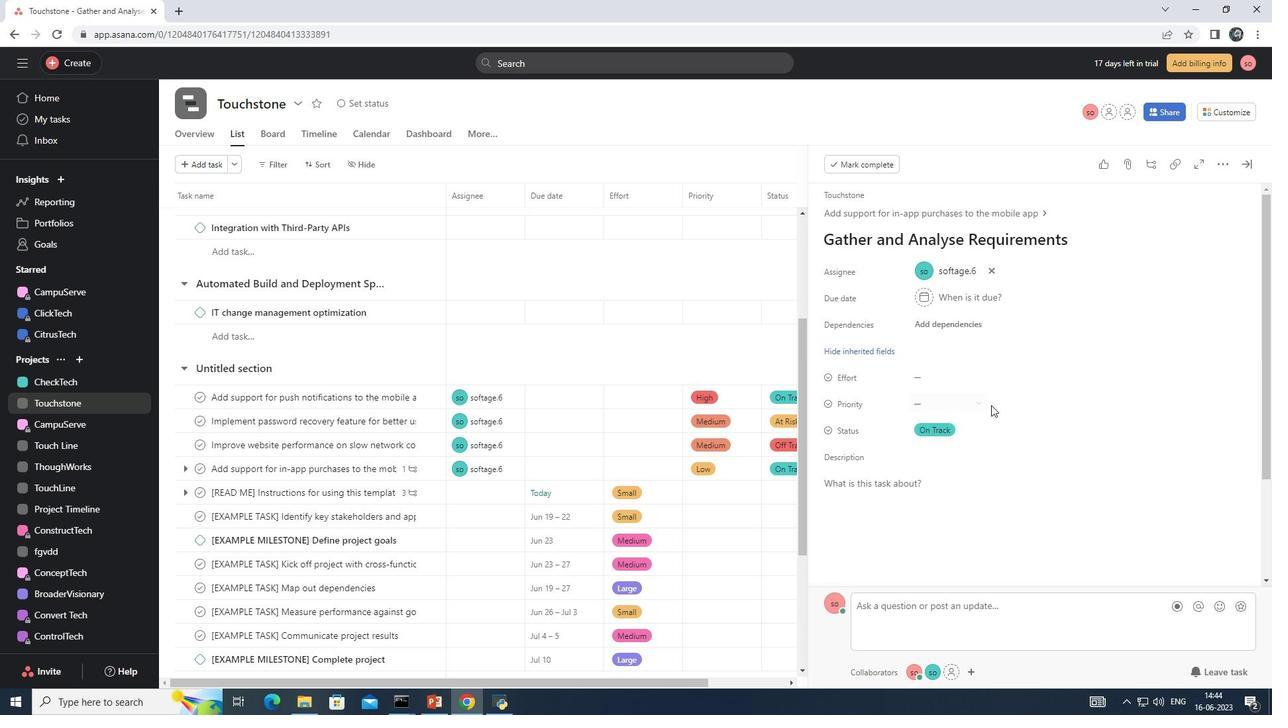 
Action: Mouse pressed left at (983, 399)
Screenshot: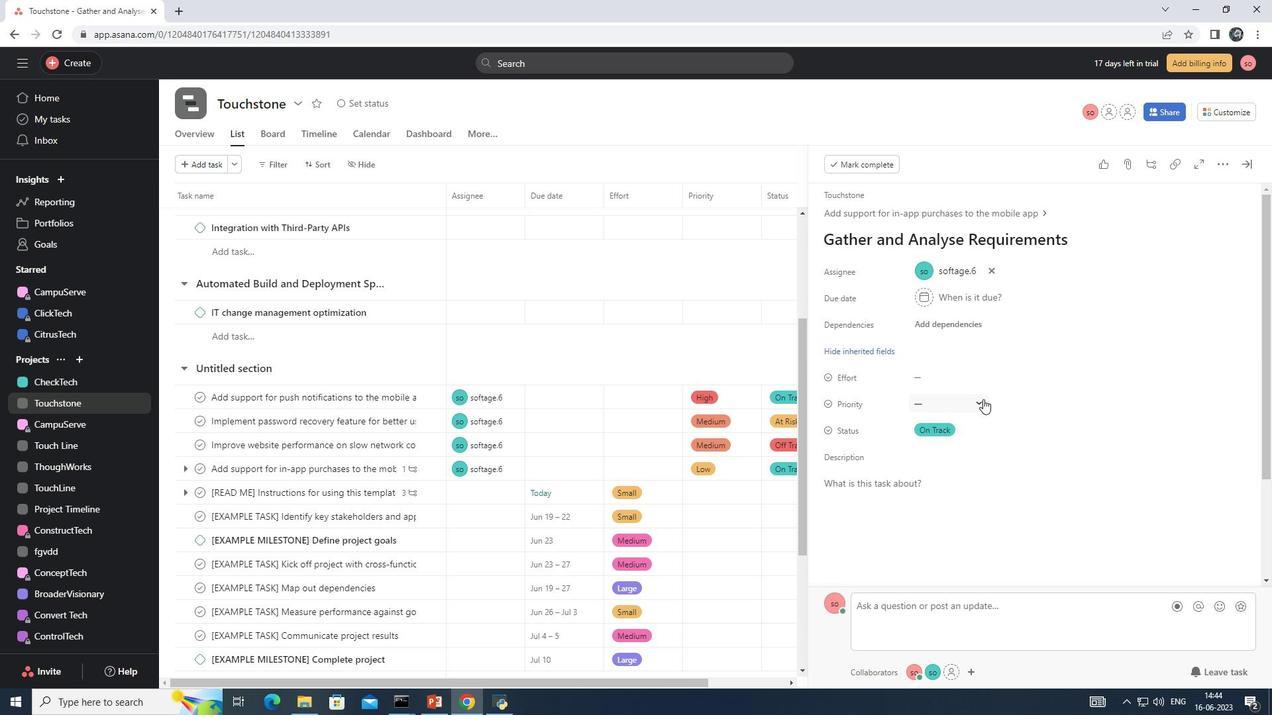 
Action: Mouse moved to (989, 490)
Screenshot: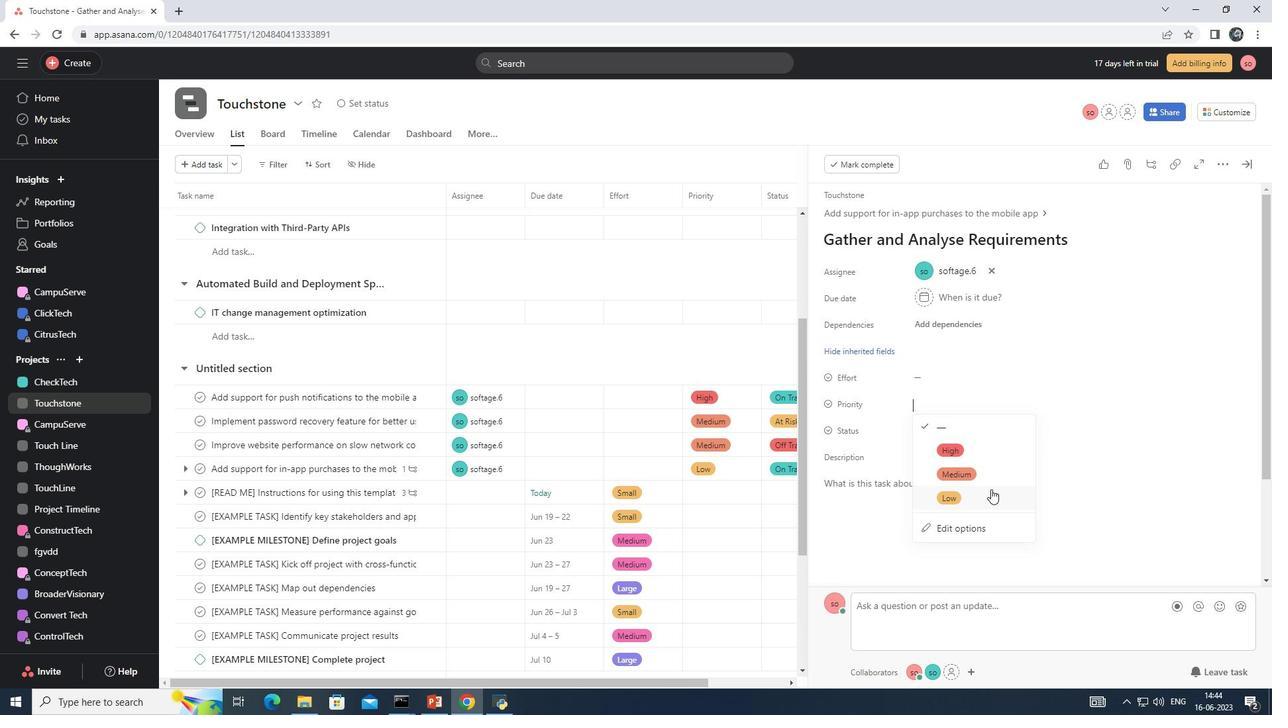 
Action: Mouse pressed left at (989, 490)
Screenshot: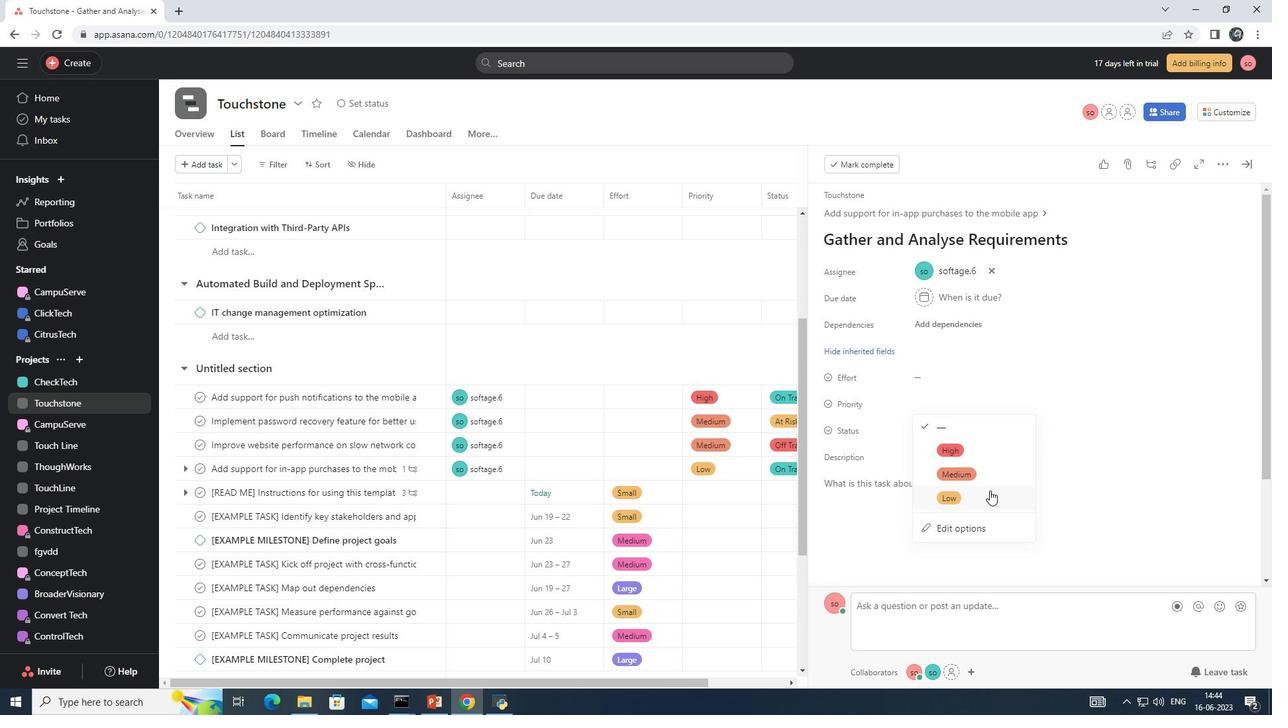 
